 Task: Look for space in Toukh, Egypt from 9th June, 2023 to 17th June, 2023 for 2 adults in price range Rs.7000 to Rs.12000. Place can be private room with 1  bedroom having 2 beds and 1 bathroom. Property type can be house, flat, guest house. Booking option can be shelf check-in. Required host language is English.
Action: Mouse moved to (506, 103)
Screenshot: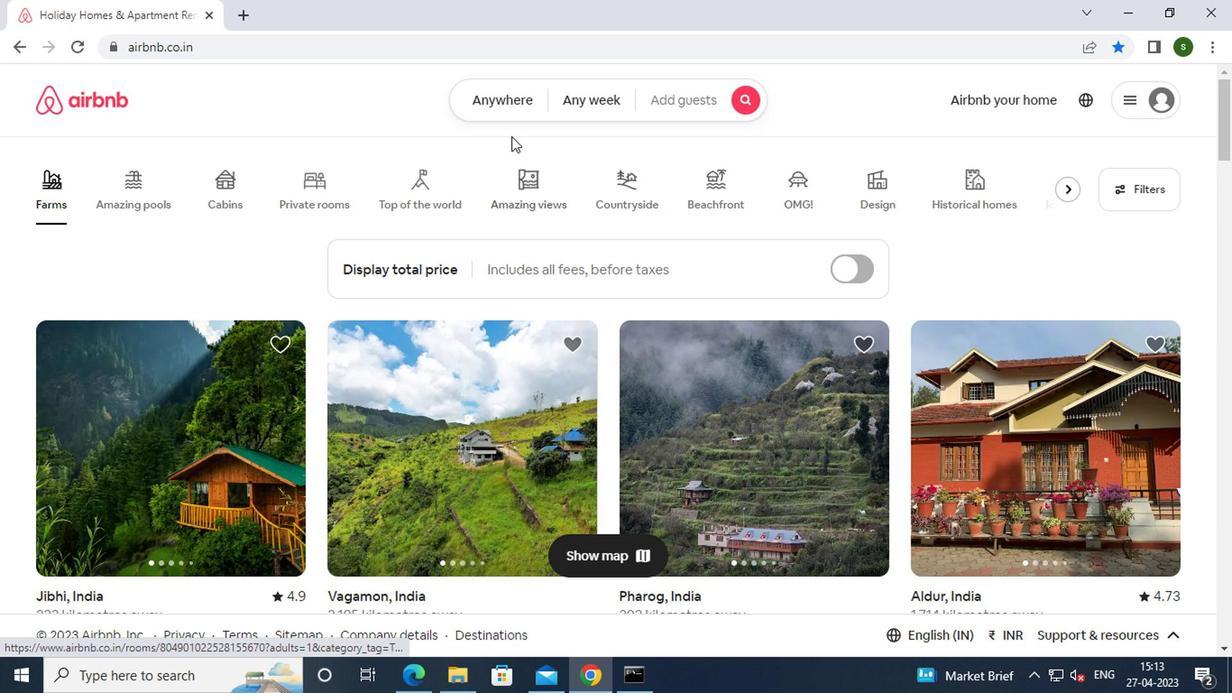 
Action: Mouse pressed left at (506, 103)
Screenshot: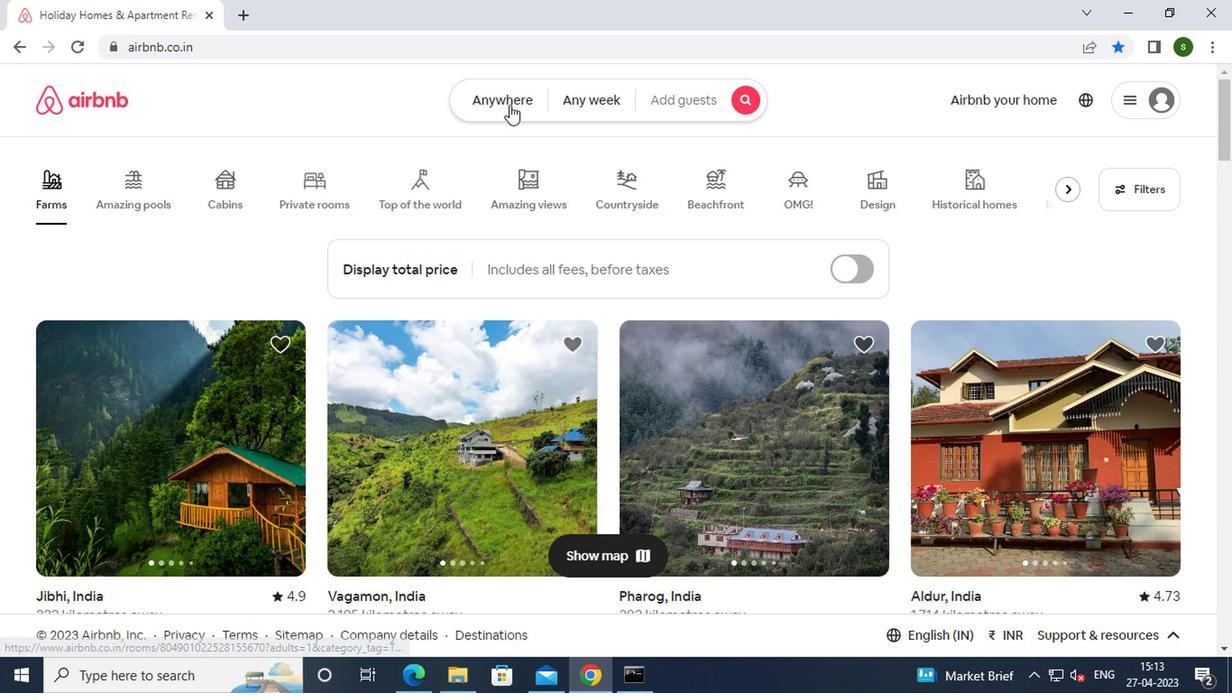 
Action: Mouse moved to (413, 175)
Screenshot: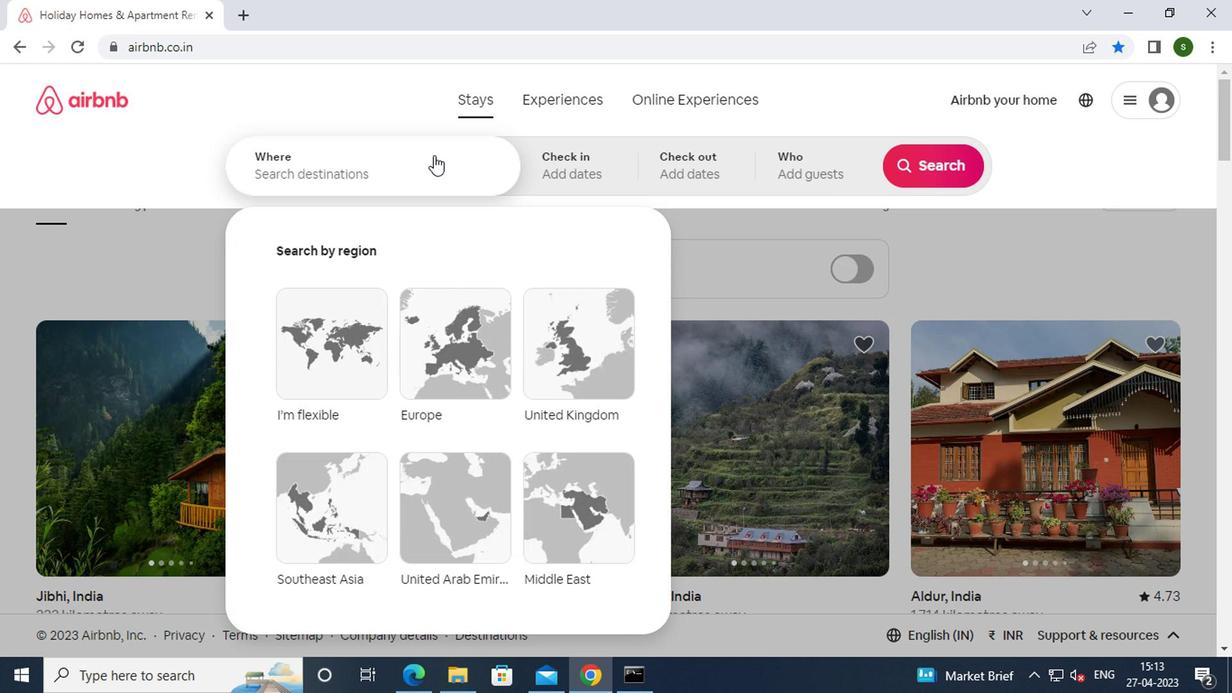 
Action: Mouse pressed left at (413, 175)
Screenshot: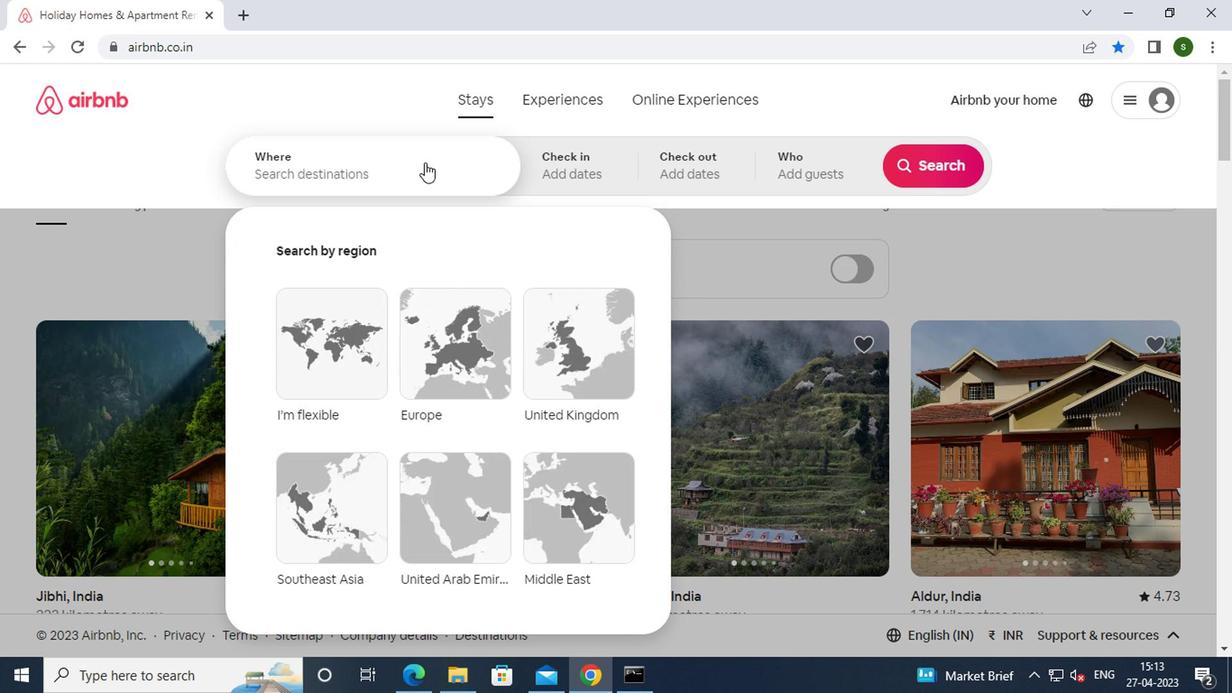 
Action: Key pressed t<Key.caps_lock>oukh,
Screenshot: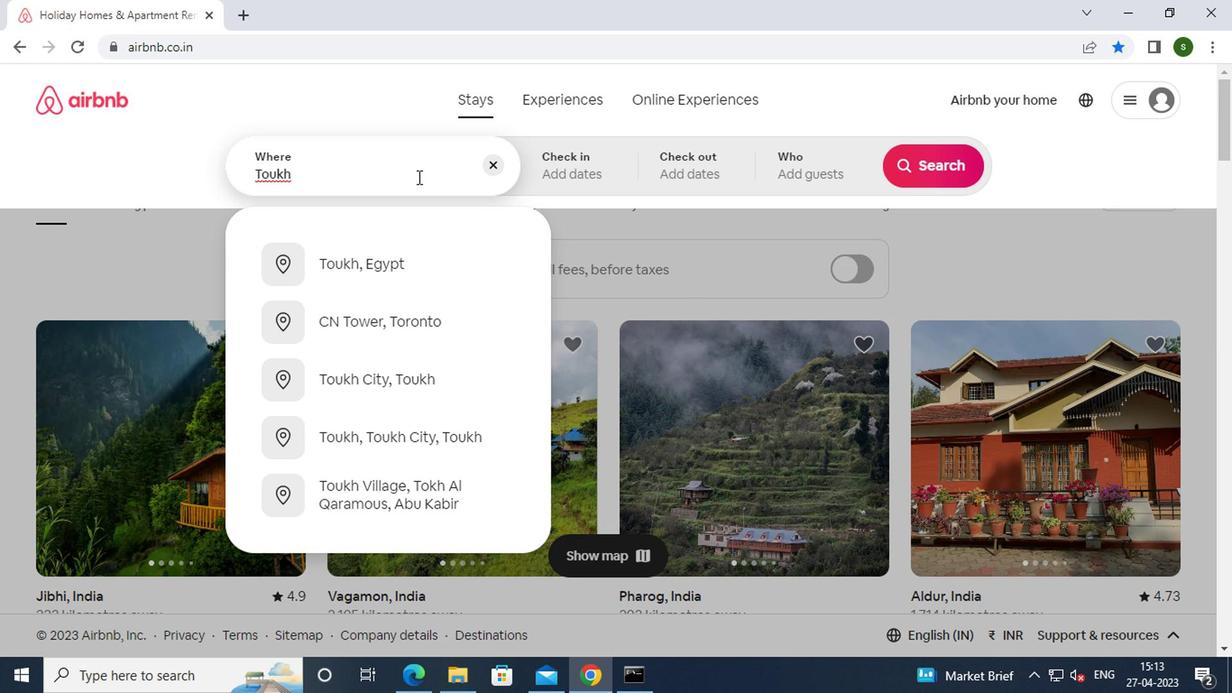 
Action: Mouse moved to (424, 256)
Screenshot: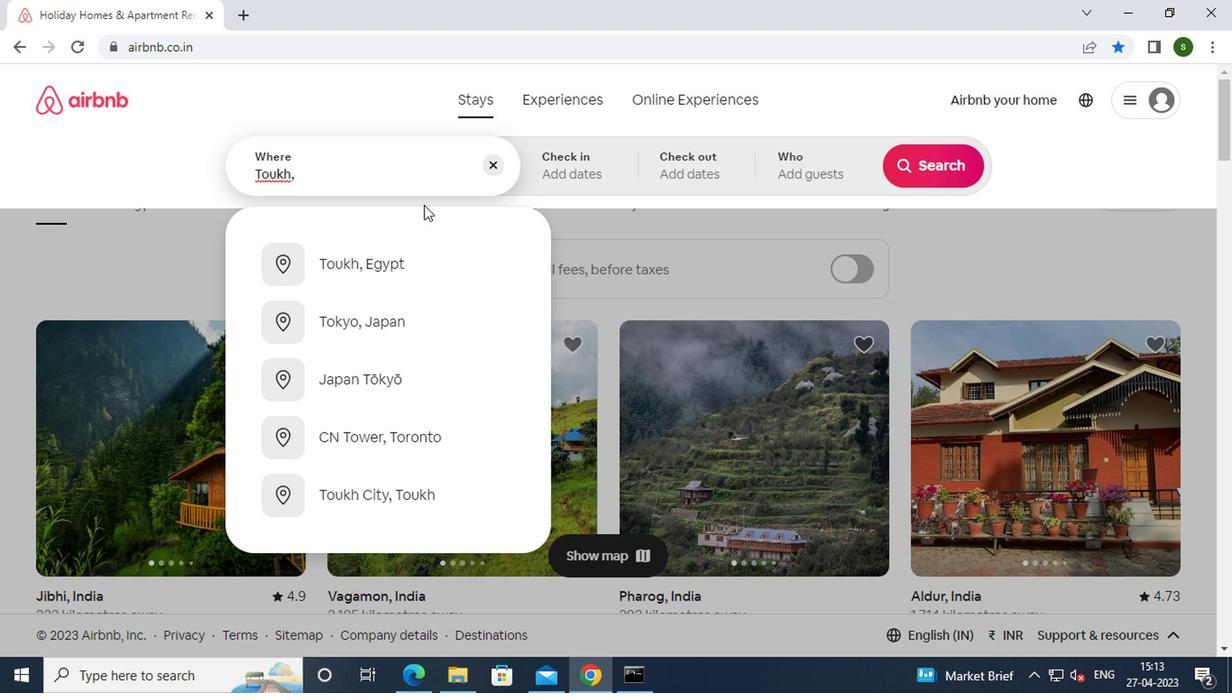 
Action: Mouse pressed left at (424, 256)
Screenshot: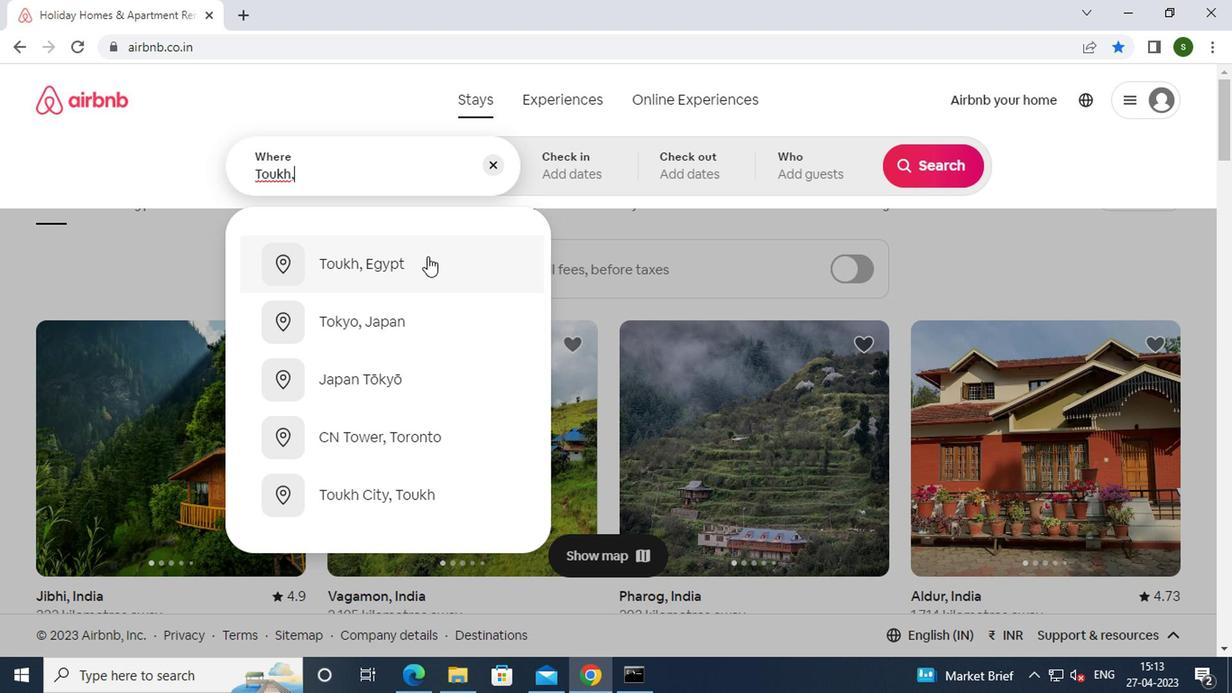 
Action: Mouse moved to (914, 300)
Screenshot: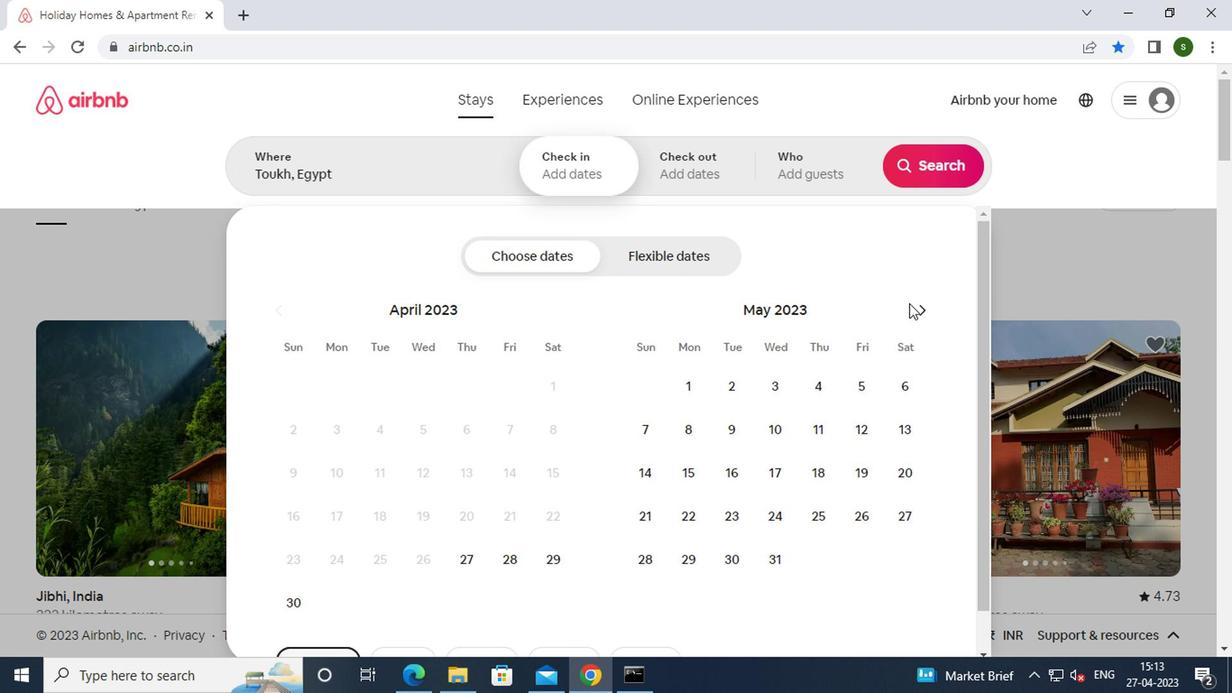 
Action: Mouse pressed left at (914, 300)
Screenshot: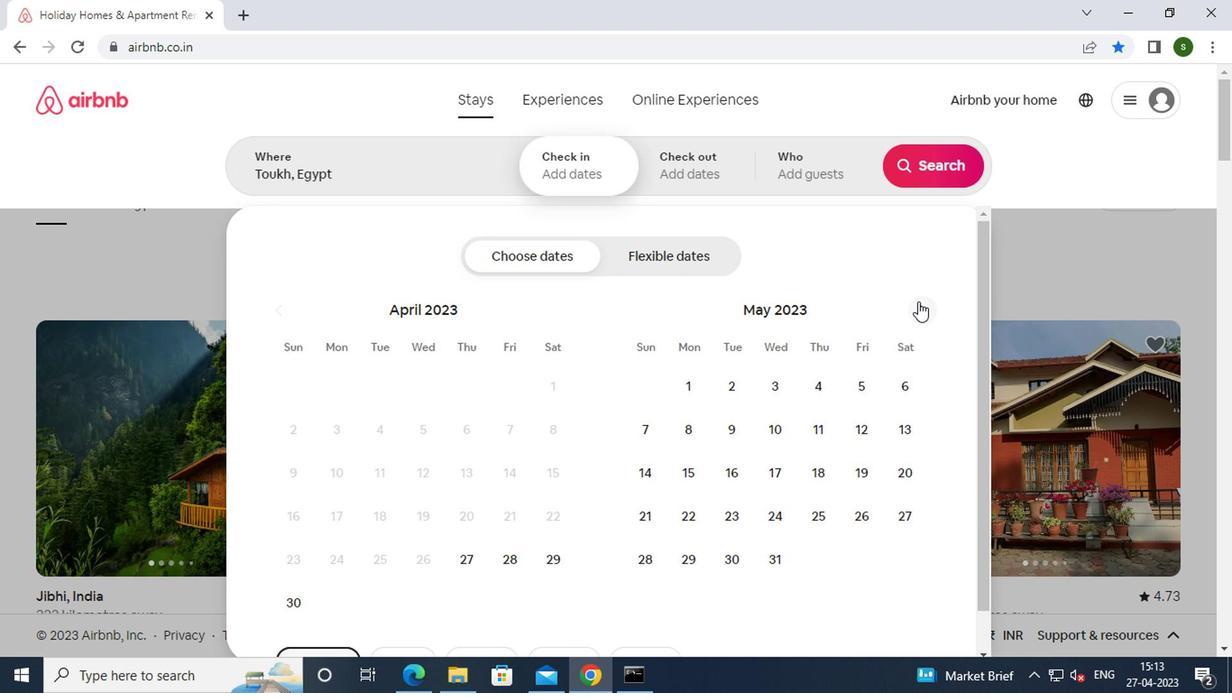 
Action: Mouse moved to (843, 428)
Screenshot: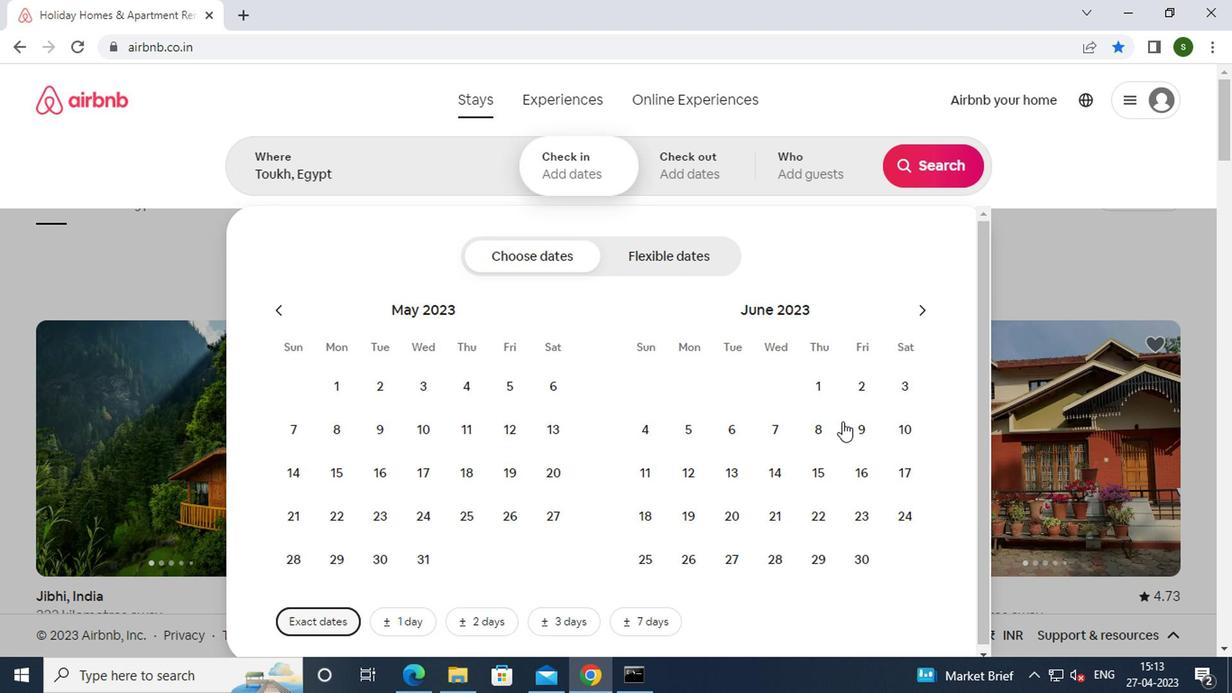 
Action: Mouse pressed left at (843, 428)
Screenshot: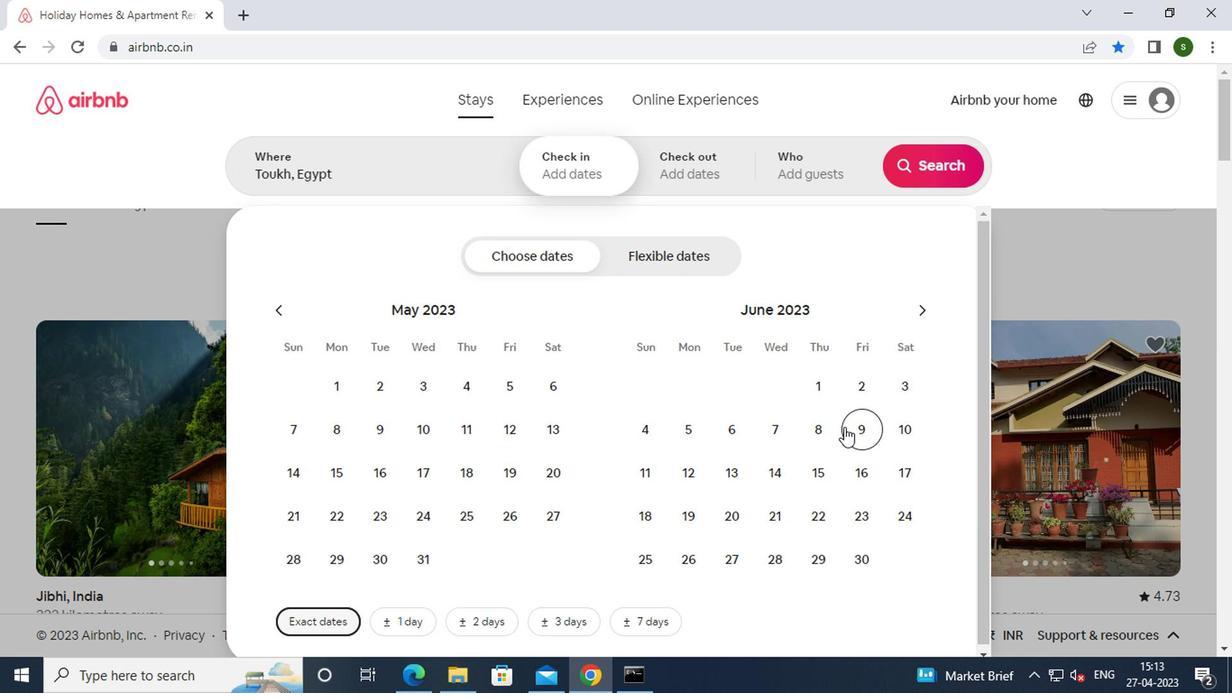 
Action: Mouse moved to (902, 461)
Screenshot: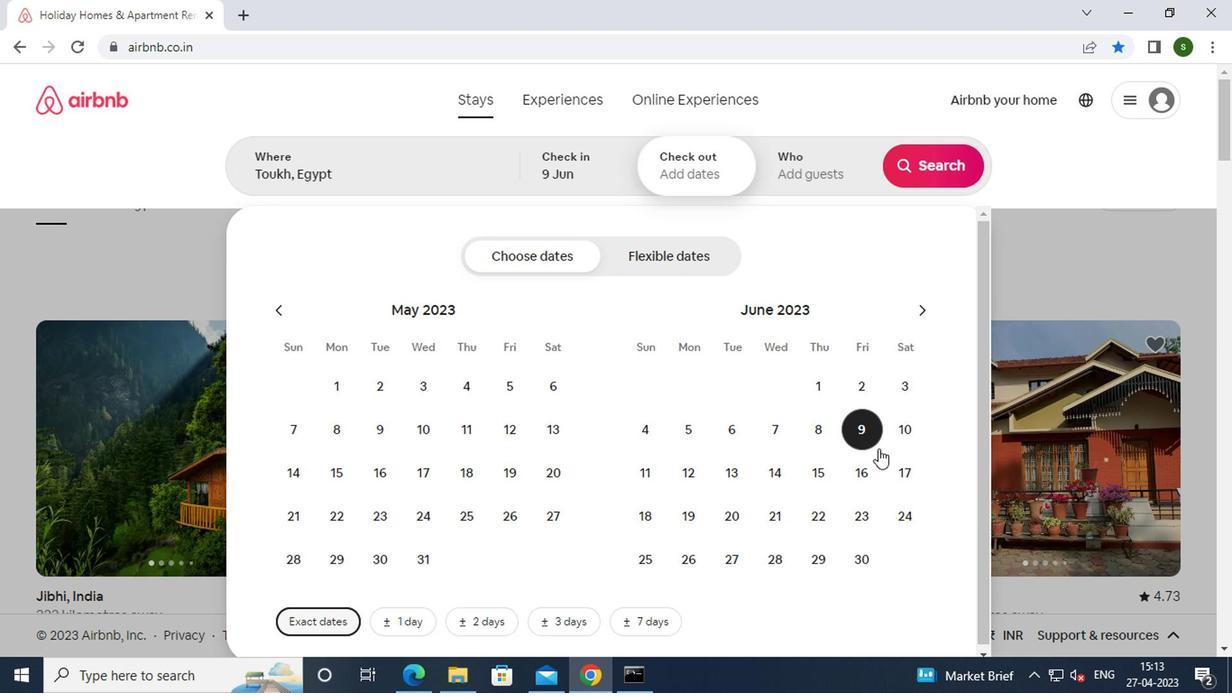 
Action: Mouse pressed left at (902, 461)
Screenshot: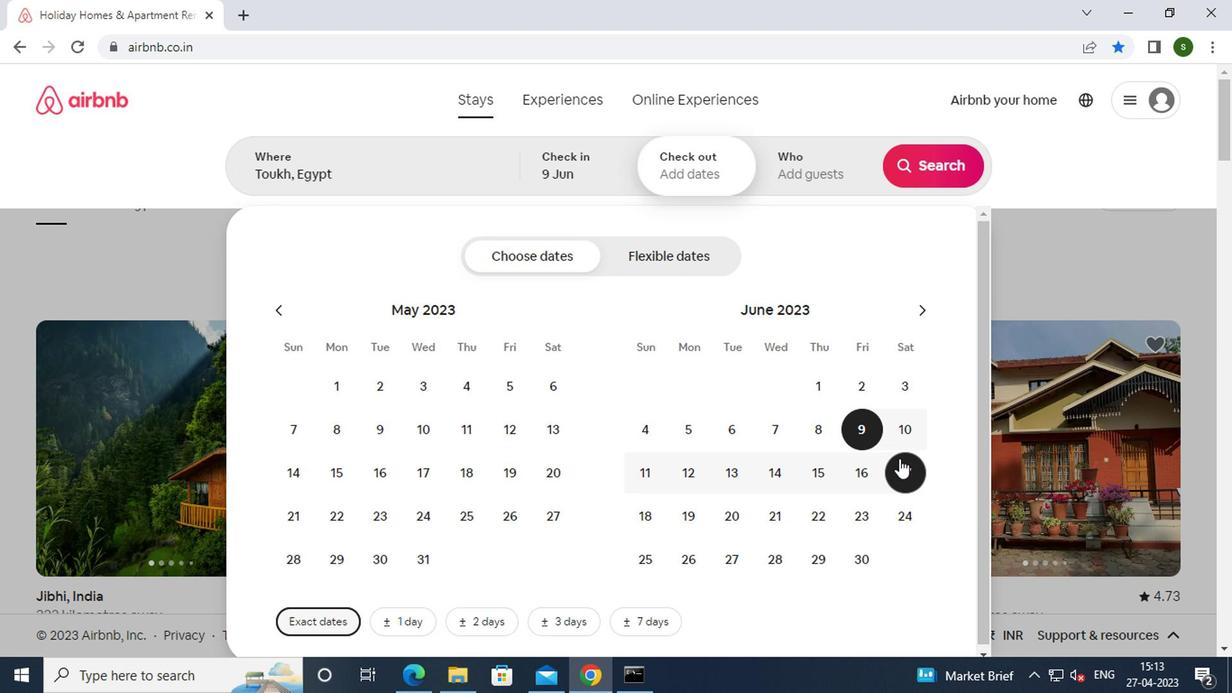 
Action: Mouse moved to (810, 170)
Screenshot: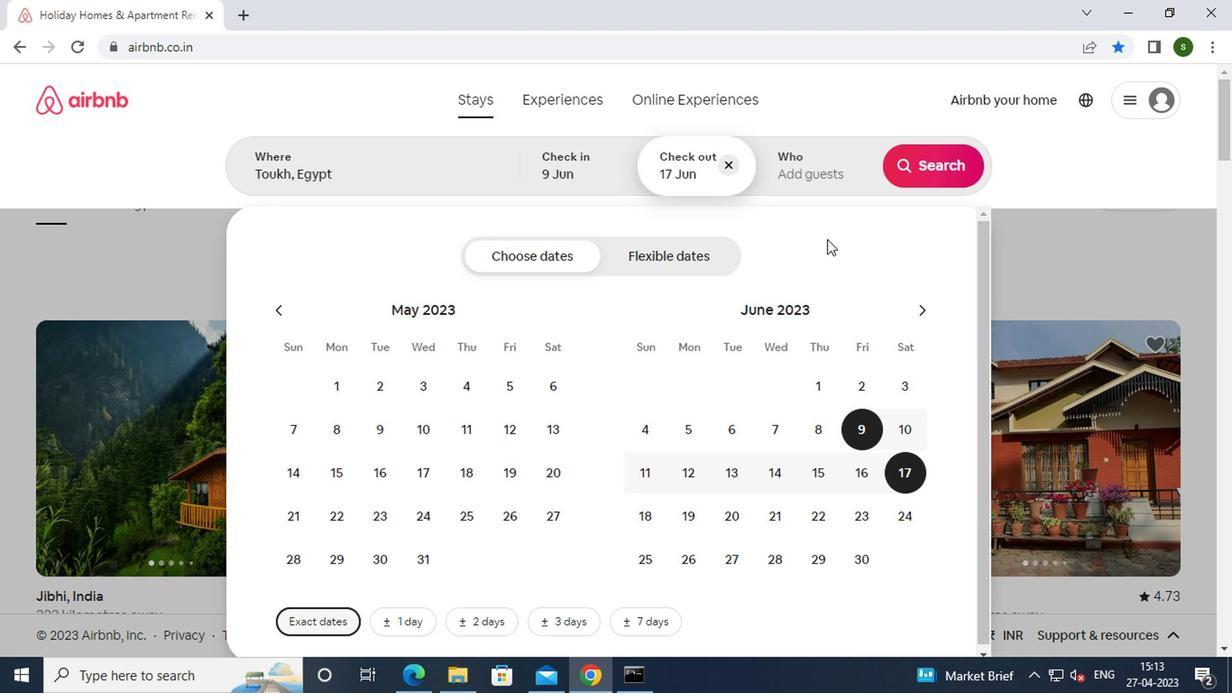 
Action: Mouse pressed left at (810, 170)
Screenshot: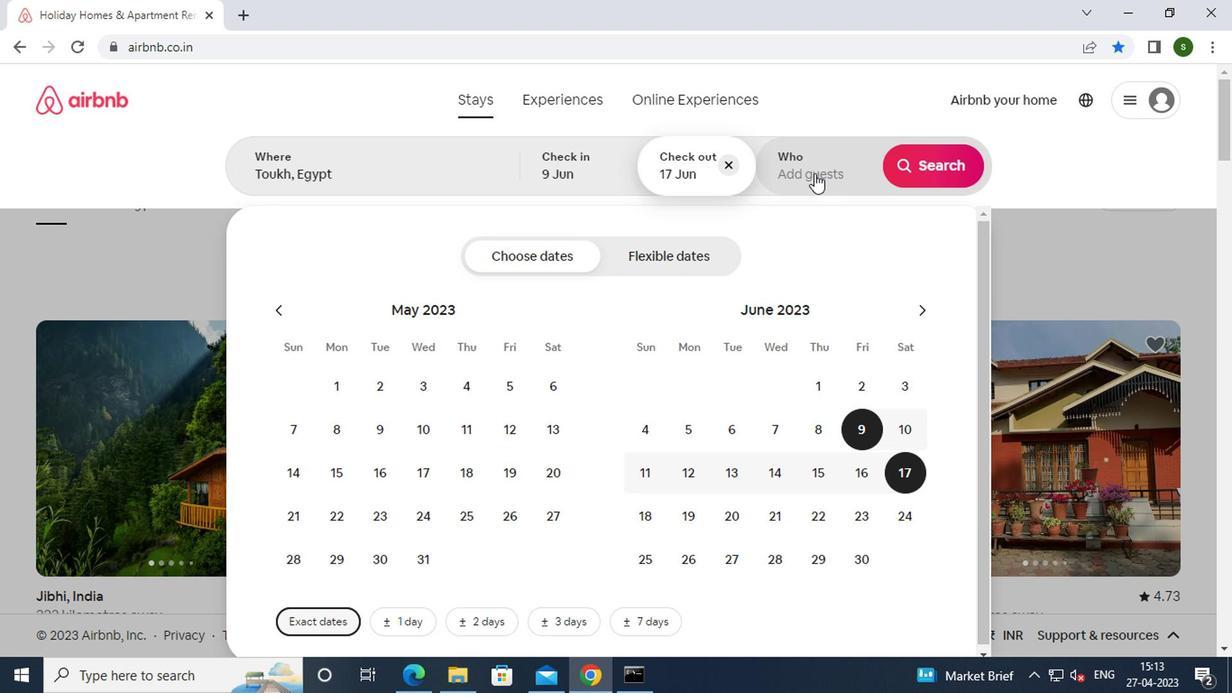 
Action: Mouse moved to (947, 262)
Screenshot: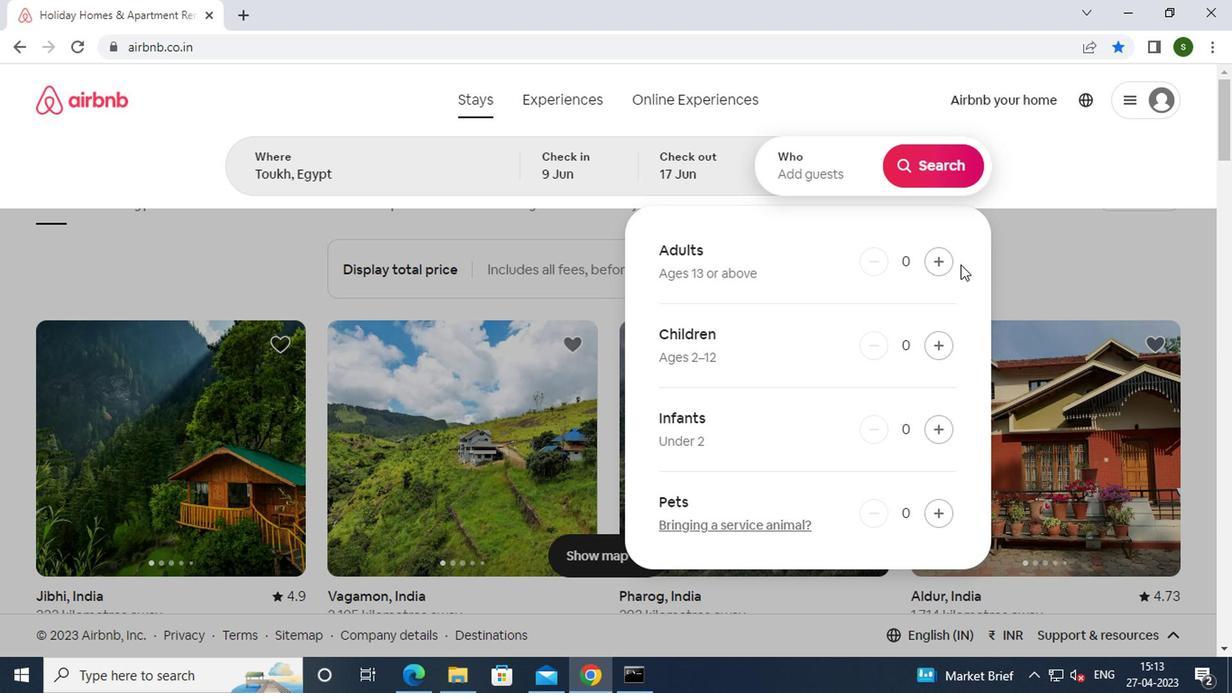
Action: Mouse pressed left at (947, 262)
Screenshot: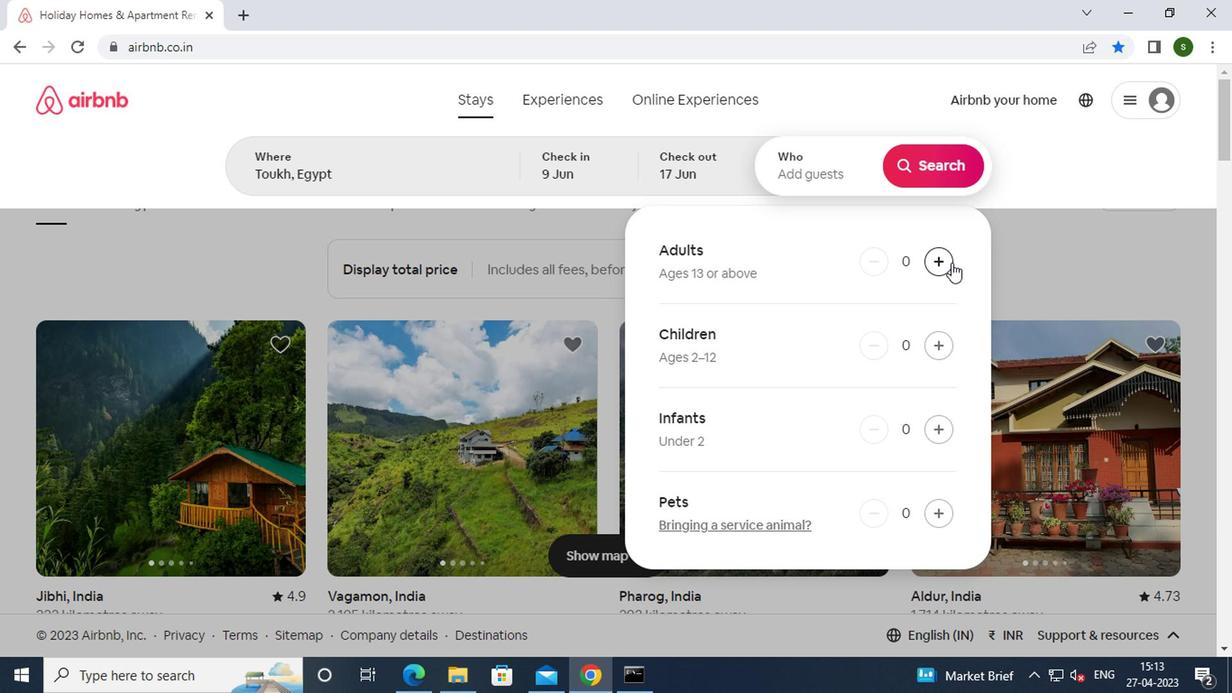 
Action: Mouse pressed left at (947, 262)
Screenshot: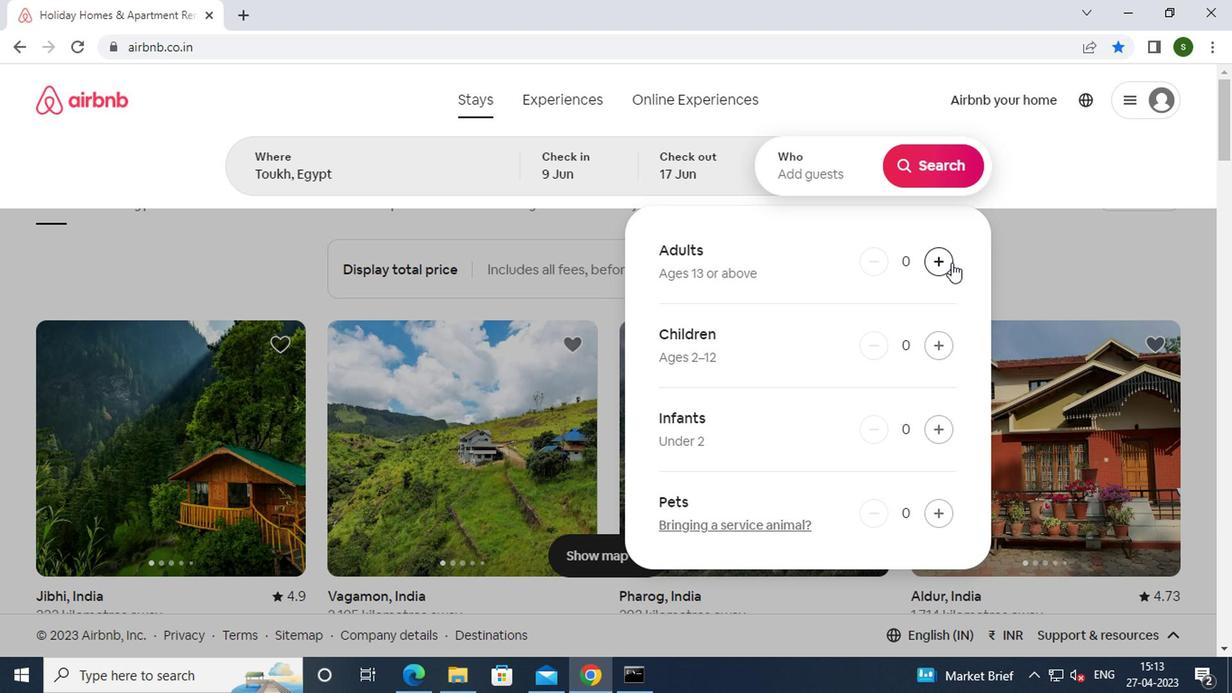 
Action: Mouse moved to (932, 149)
Screenshot: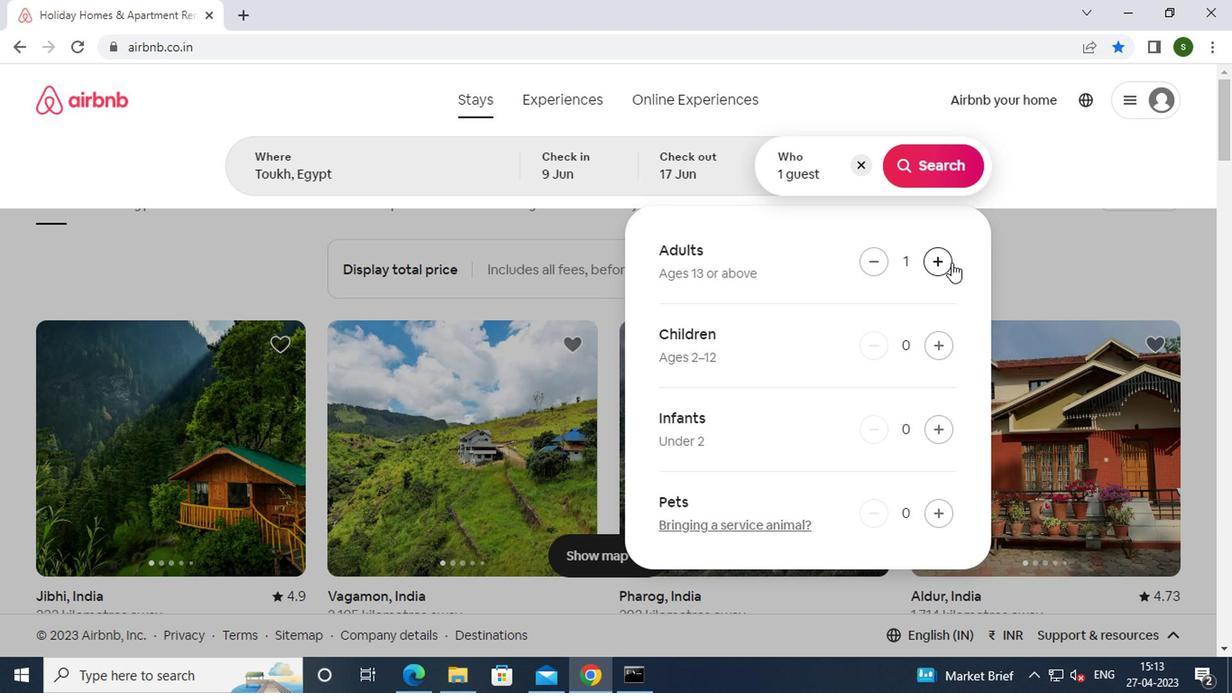 
Action: Mouse pressed left at (932, 149)
Screenshot: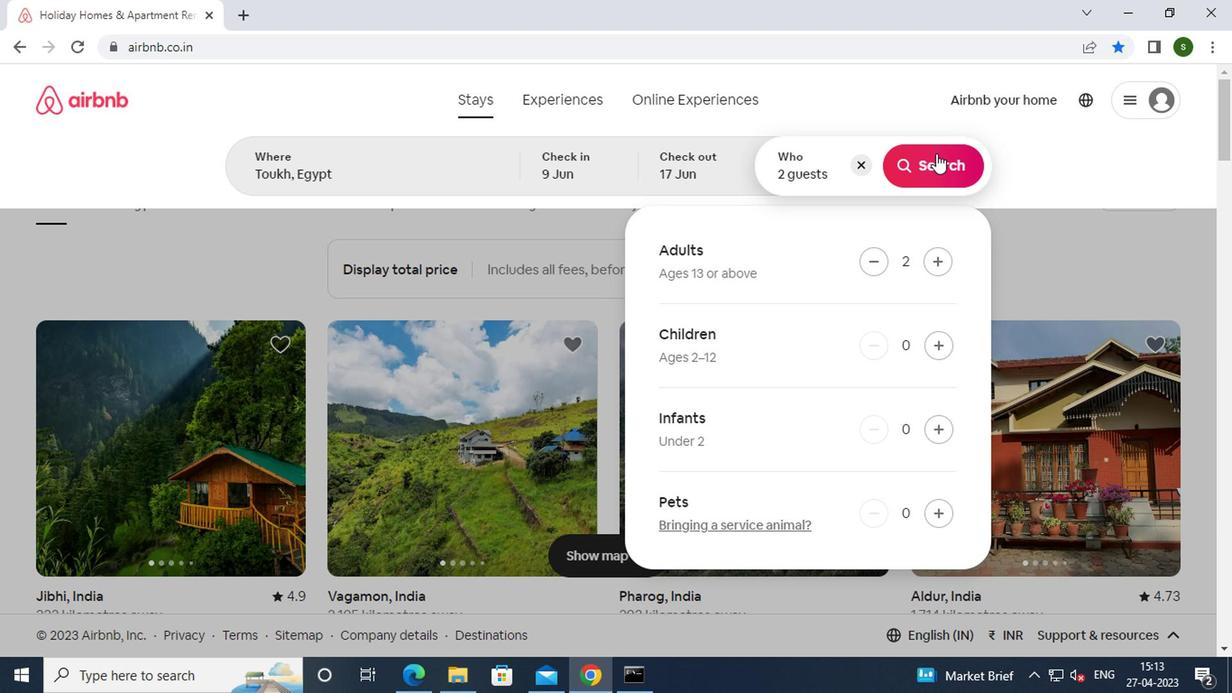 
Action: Mouse moved to (1143, 179)
Screenshot: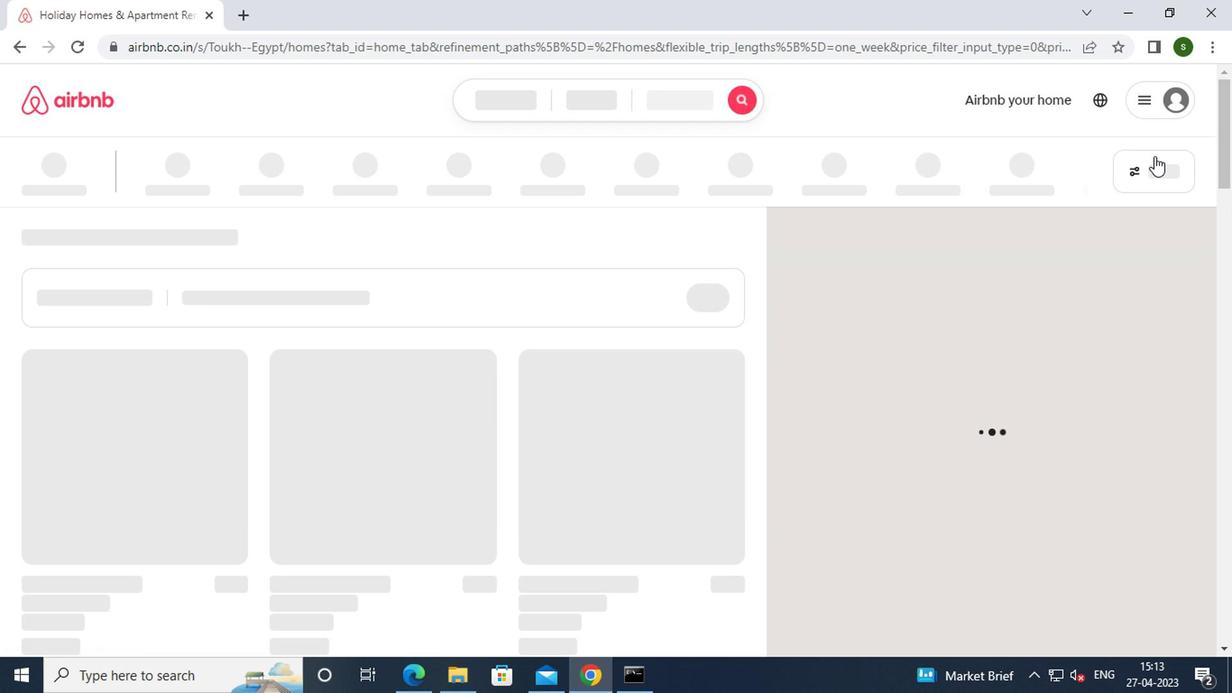 
Action: Mouse pressed left at (1143, 179)
Screenshot: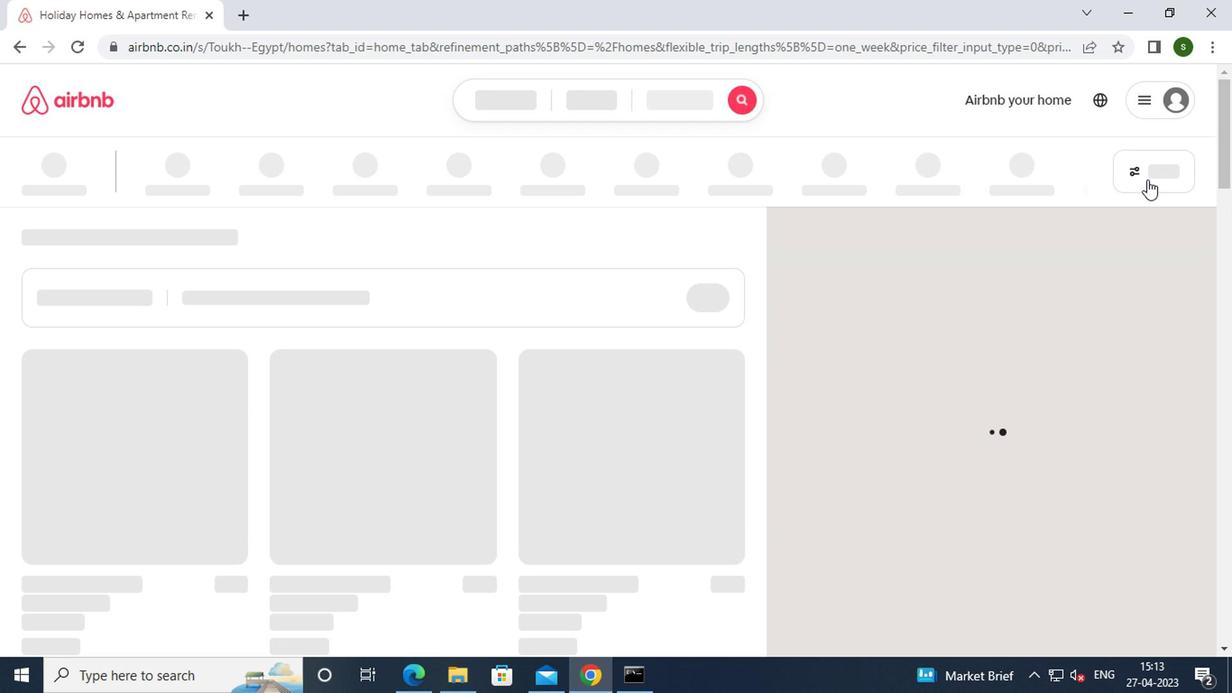 
Action: Mouse moved to (1134, 180)
Screenshot: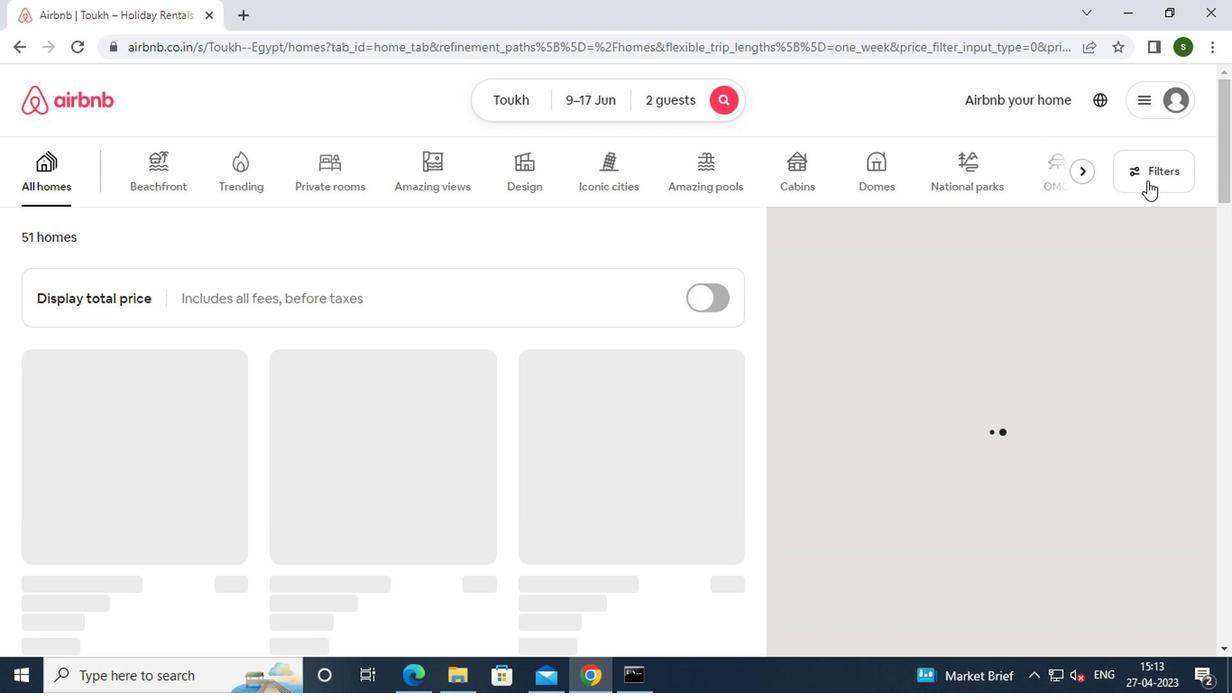 
Action: Mouse pressed left at (1134, 180)
Screenshot: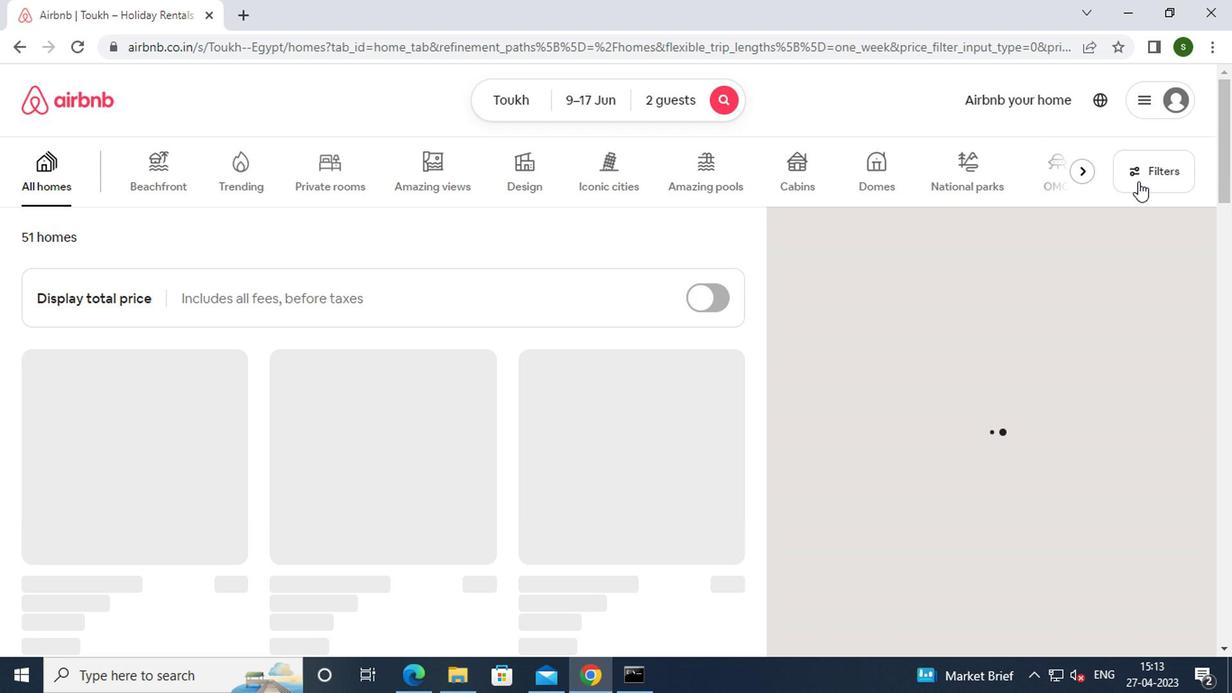 
Action: Mouse moved to (511, 401)
Screenshot: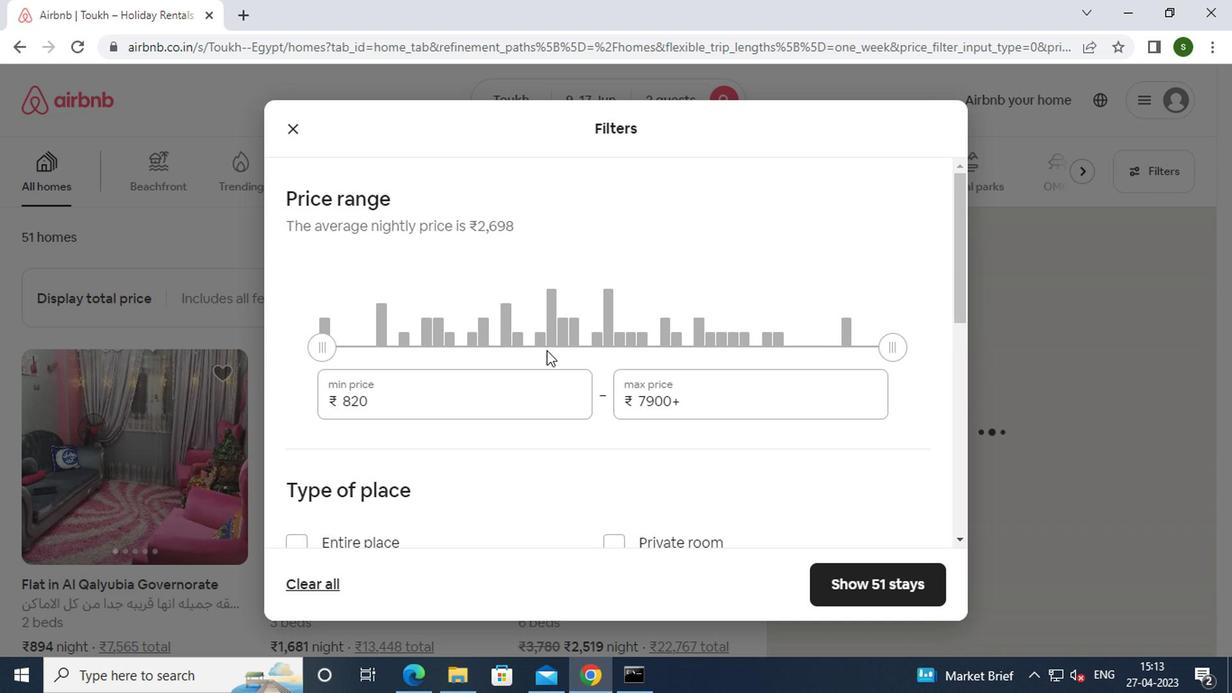 
Action: Mouse pressed left at (511, 401)
Screenshot: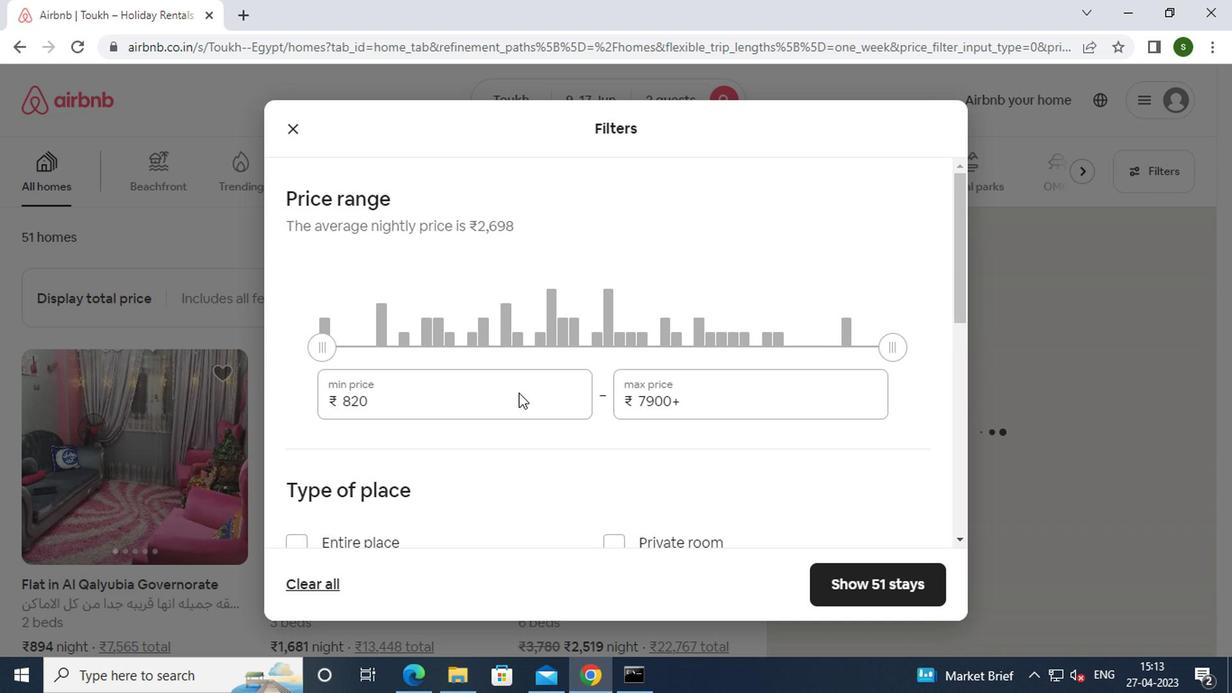 
Action: Key pressed <Key.backspace><Key.backspace><Key.backspace><Key.backspace><Key.backspace><Key.backspace>7000
Screenshot: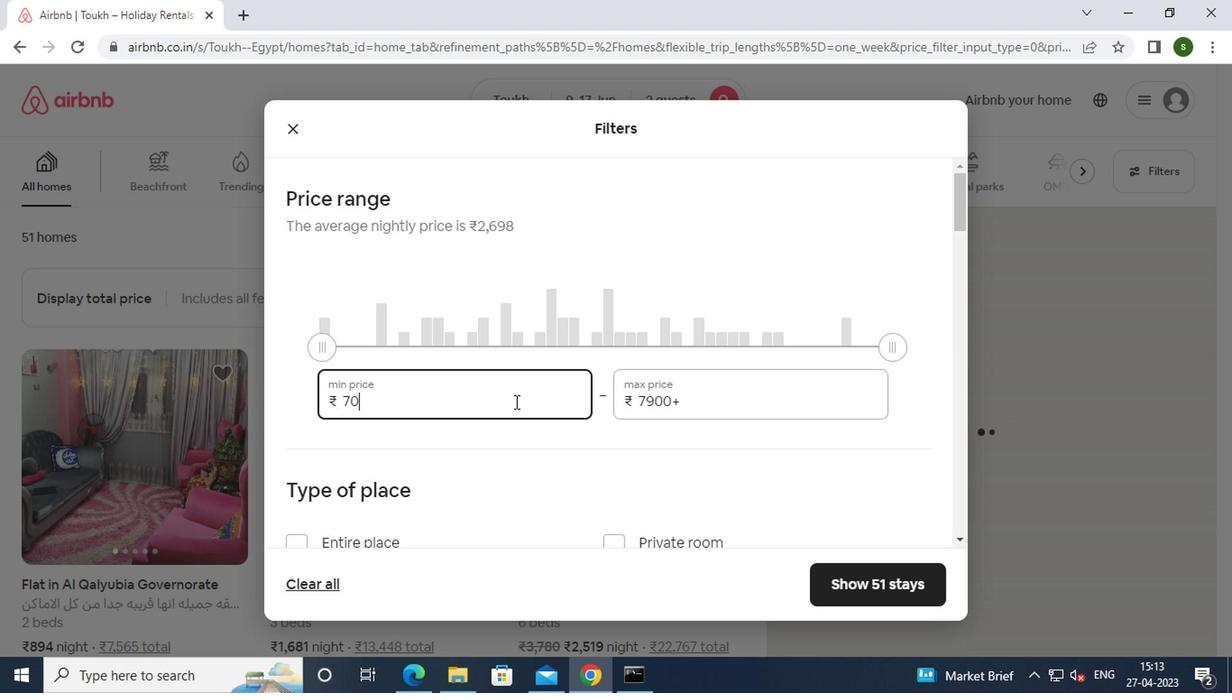 
Action: Mouse moved to (692, 404)
Screenshot: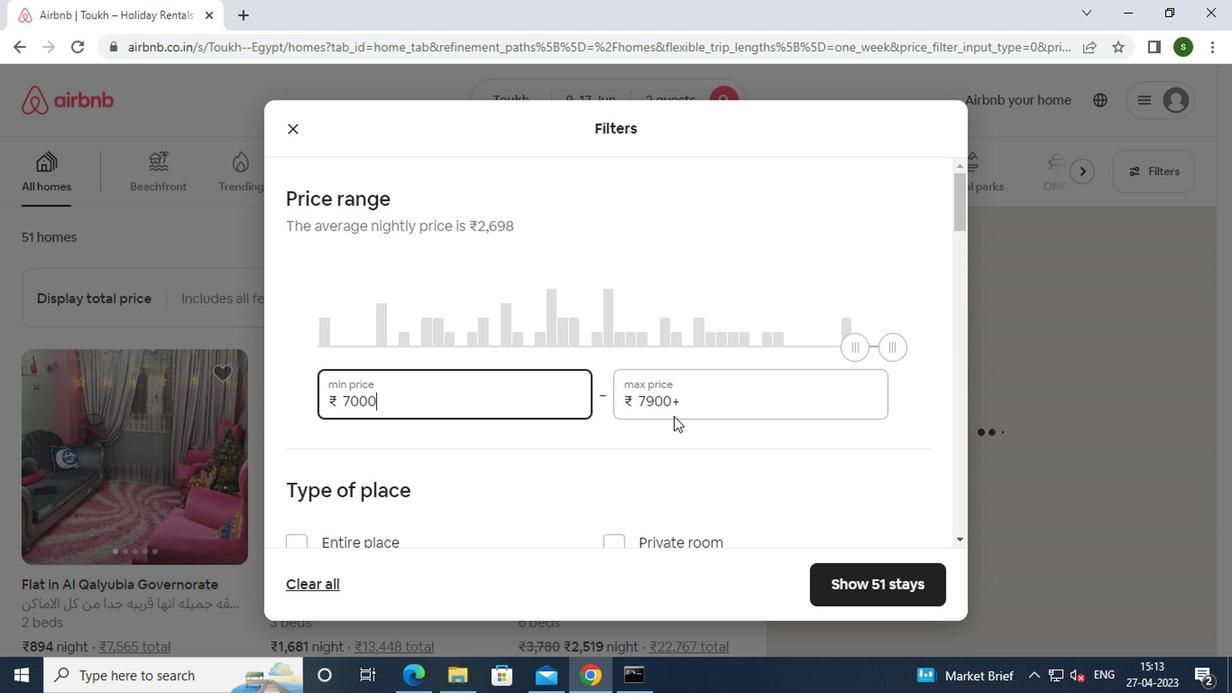 
Action: Mouse pressed left at (692, 404)
Screenshot: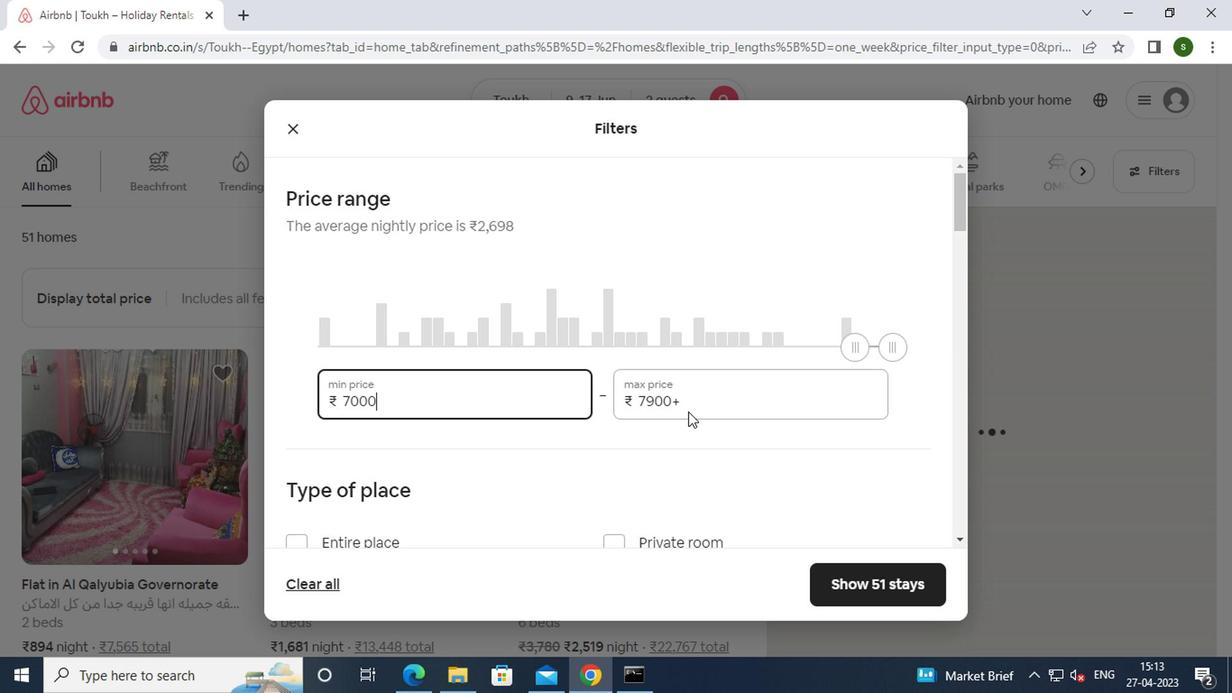 
Action: Key pressed <Key.backspace><Key.backspace><Key.backspace><Key.backspace><Key.backspace><Key.backspace><Key.backspace><Key.backspace><Key.backspace>12000
Screenshot: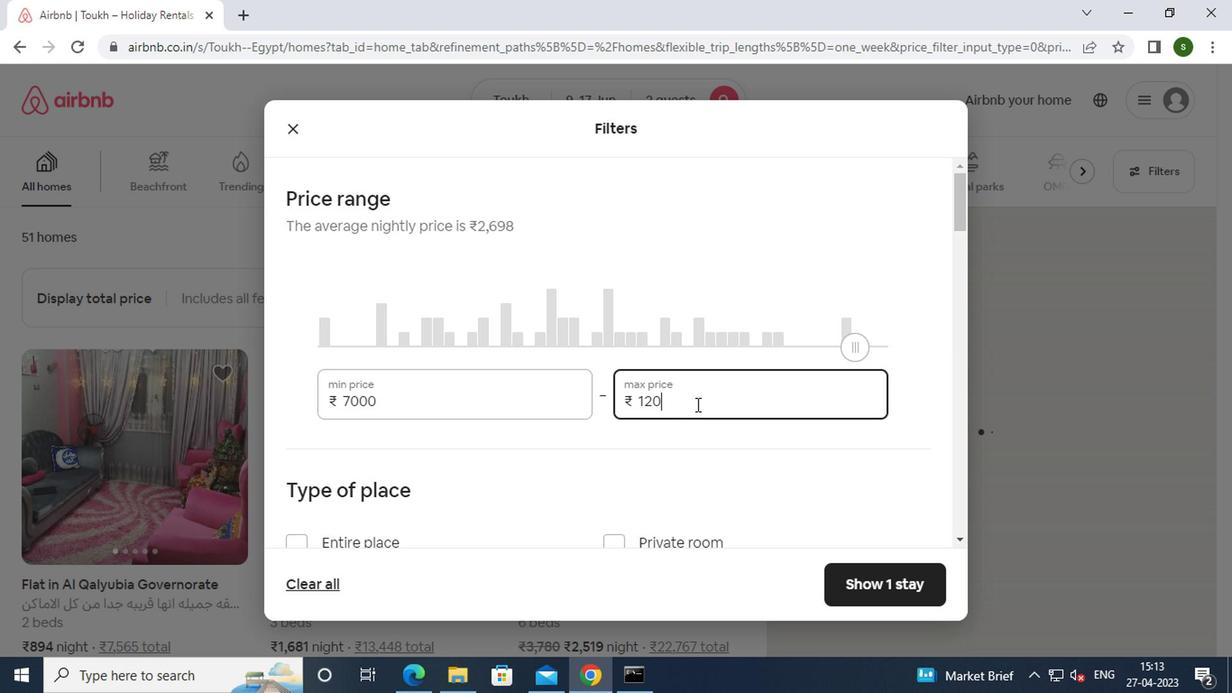 
Action: Mouse moved to (580, 361)
Screenshot: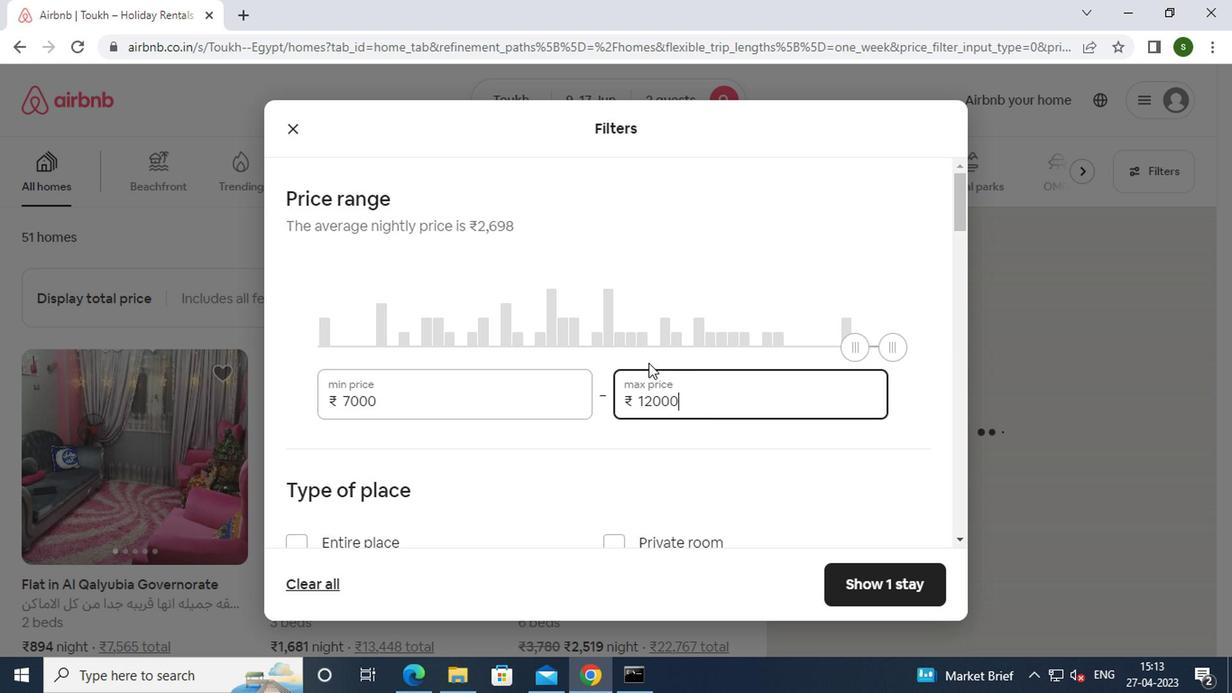 
Action: Mouse scrolled (580, 361) with delta (0, 0)
Screenshot: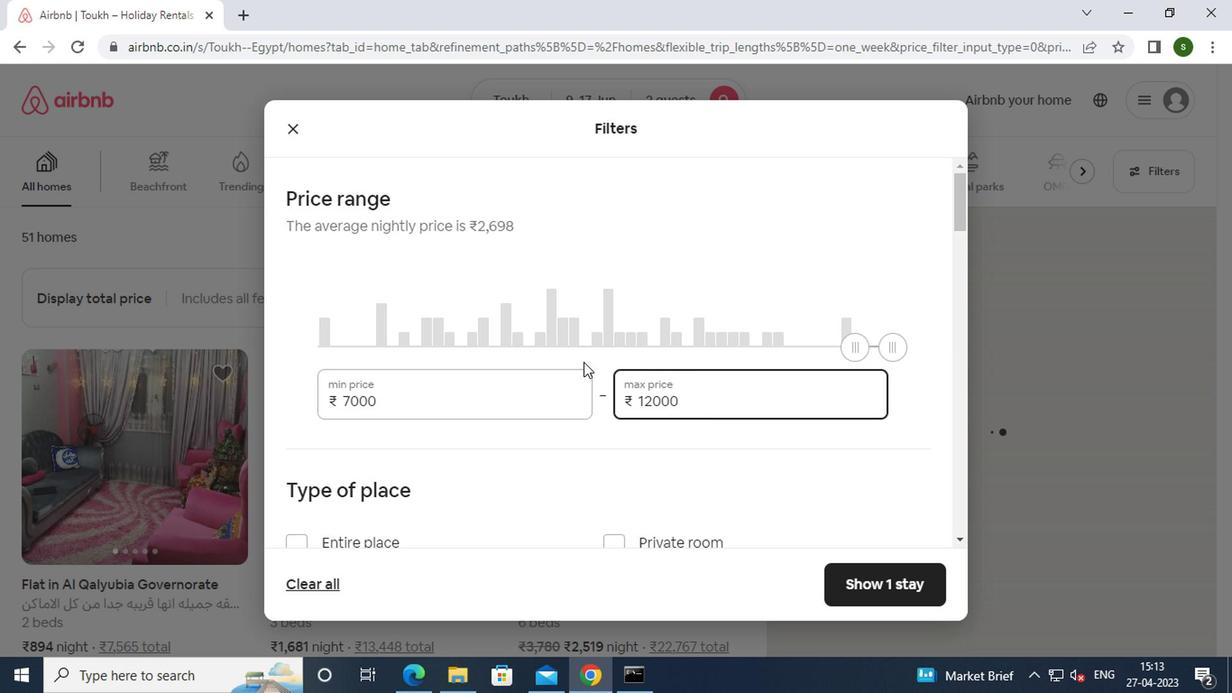 
Action: Mouse scrolled (580, 361) with delta (0, 0)
Screenshot: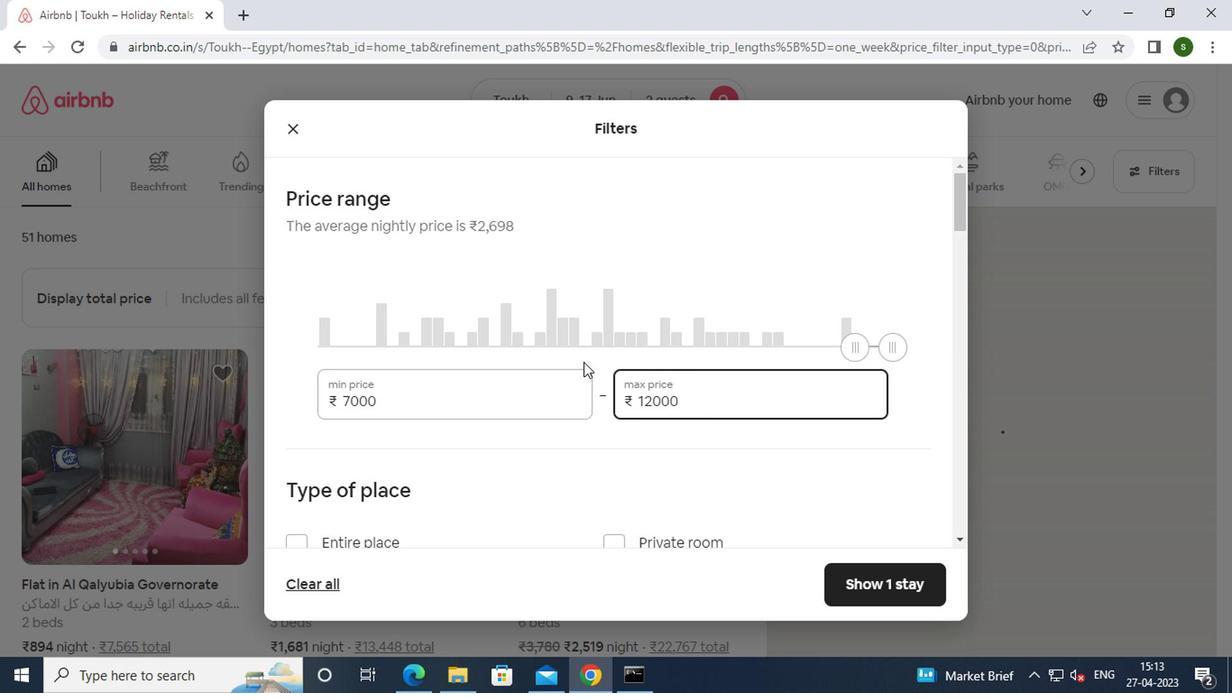 
Action: Mouse moved to (610, 358)
Screenshot: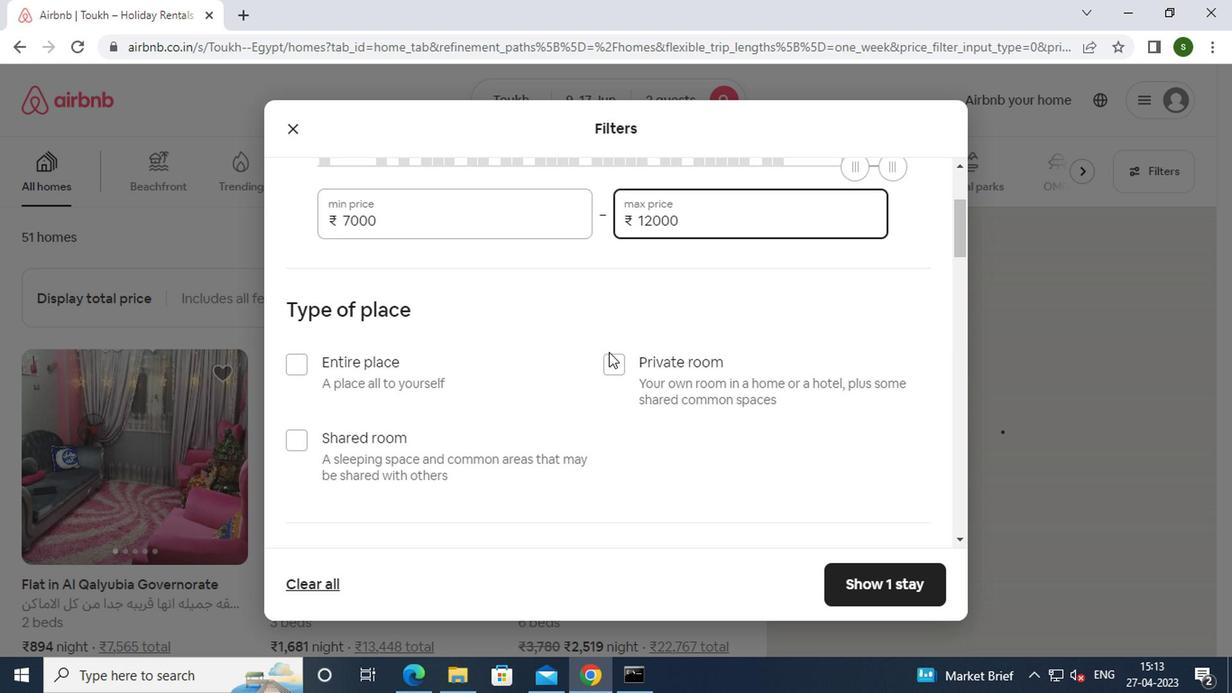 
Action: Mouse pressed left at (610, 358)
Screenshot: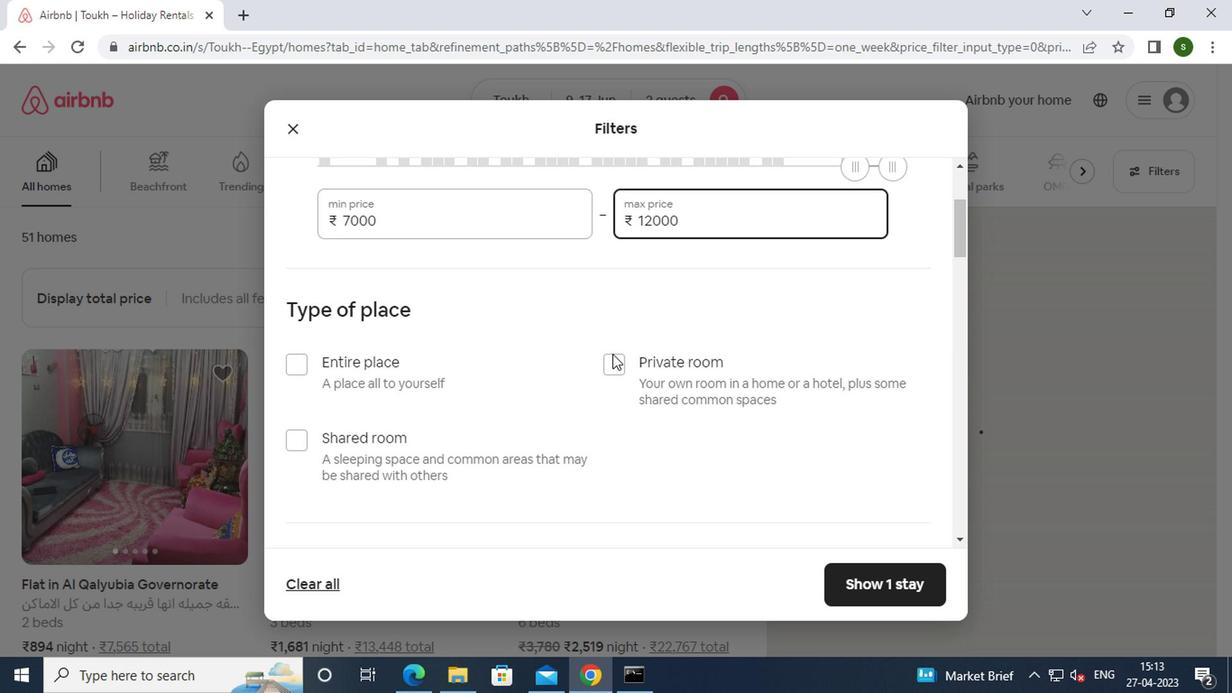 
Action: Mouse moved to (580, 339)
Screenshot: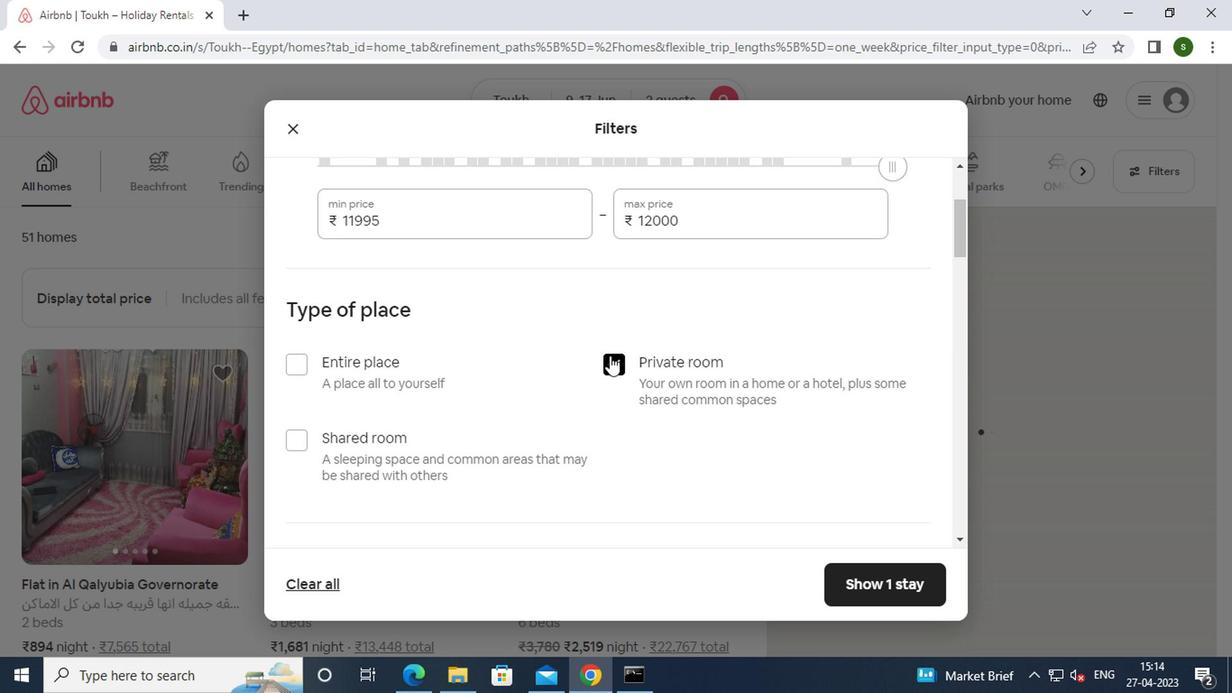
Action: Mouse scrolled (580, 338) with delta (0, -1)
Screenshot: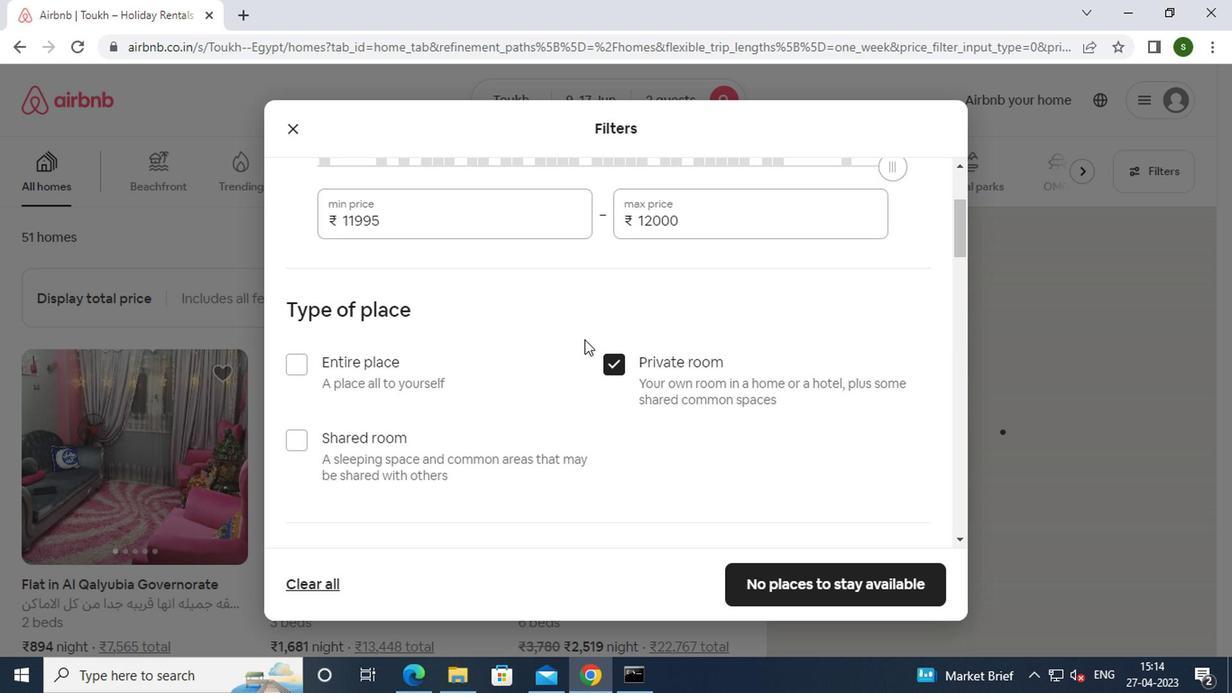 
Action: Mouse scrolled (580, 338) with delta (0, -1)
Screenshot: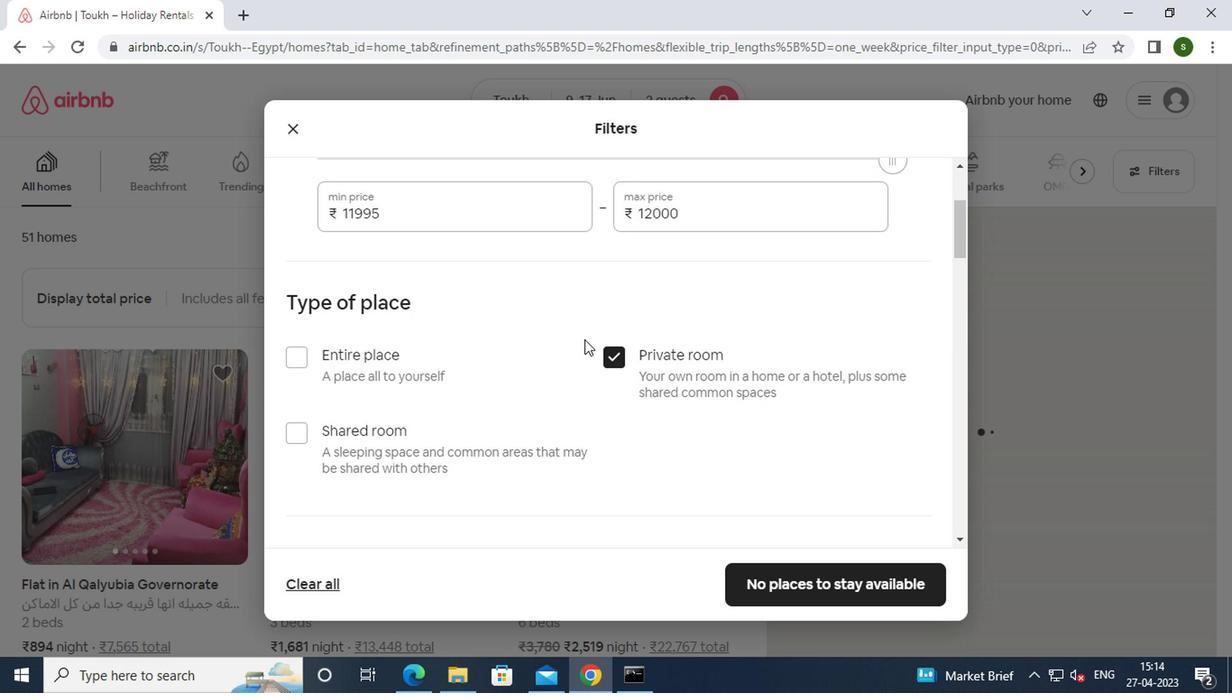 
Action: Mouse scrolled (580, 338) with delta (0, -1)
Screenshot: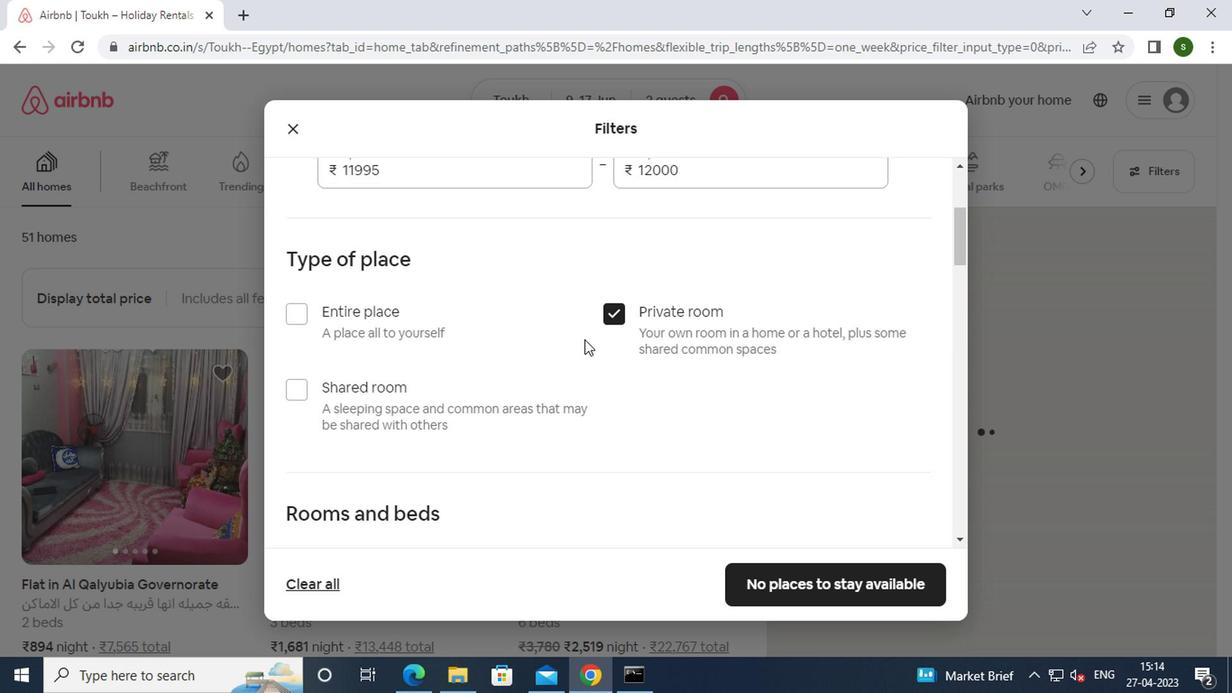 
Action: Mouse scrolled (580, 338) with delta (0, -1)
Screenshot: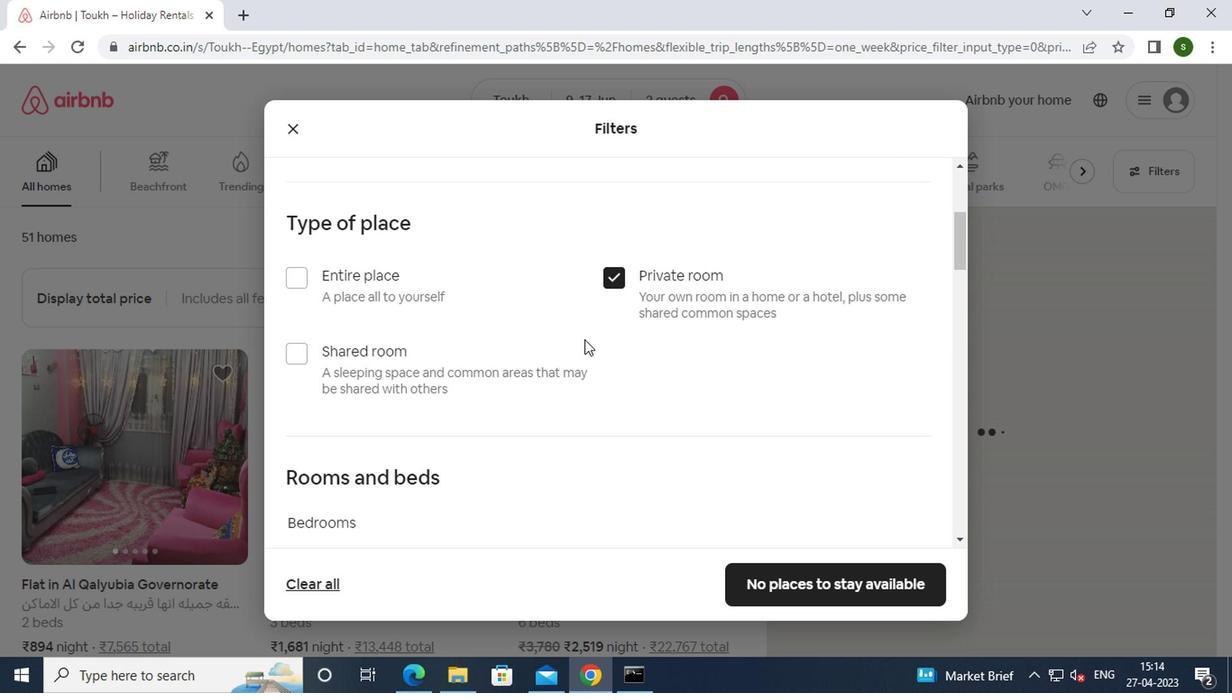 
Action: Mouse moved to (393, 298)
Screenshot: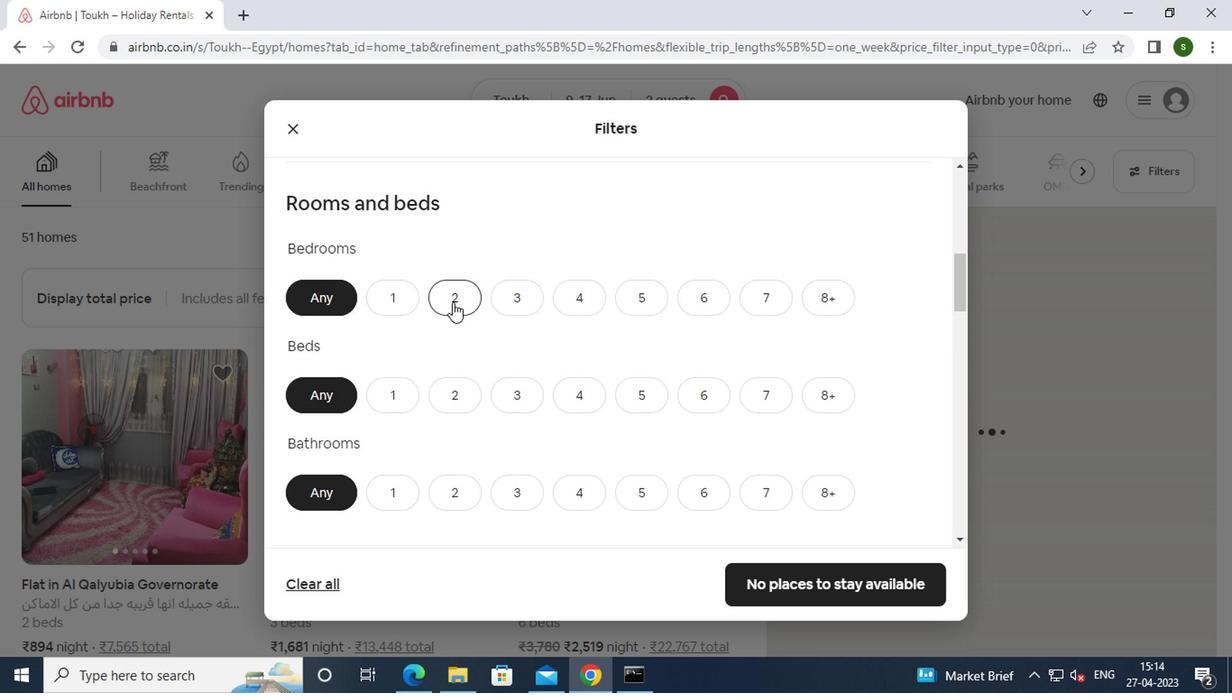 
Action: Mouse pressed left at (393, 298)
Screenshot: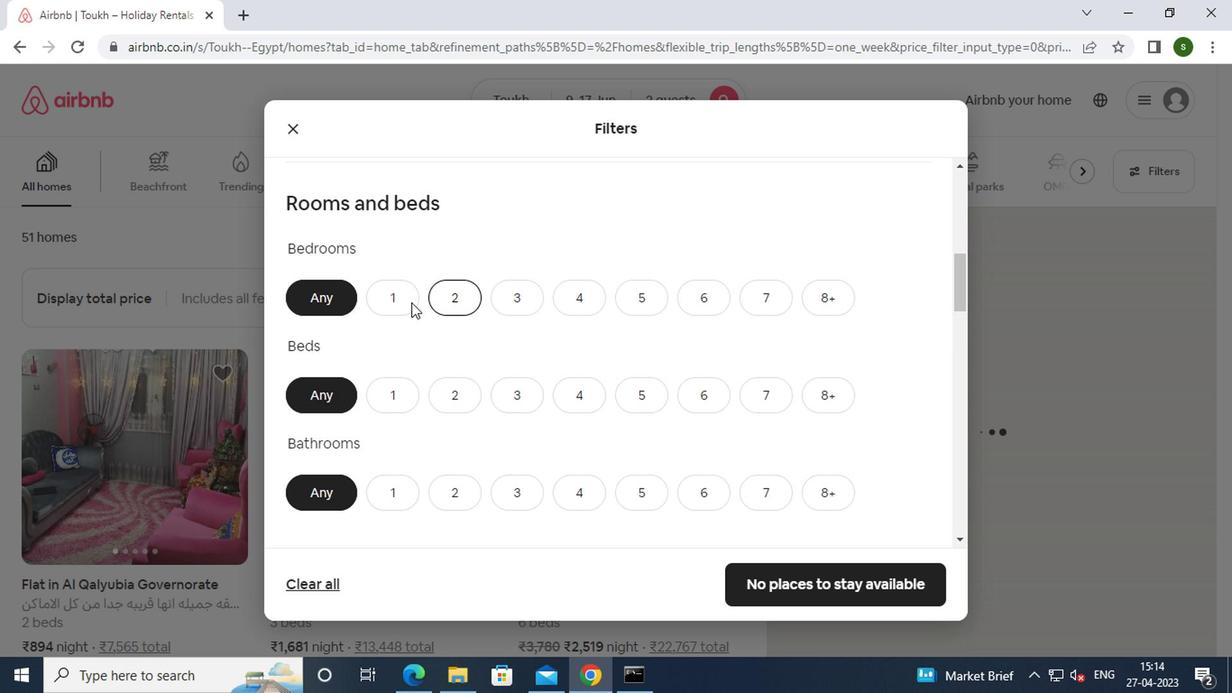 
Action: Mouse moved to (386, 388)
Screenshot: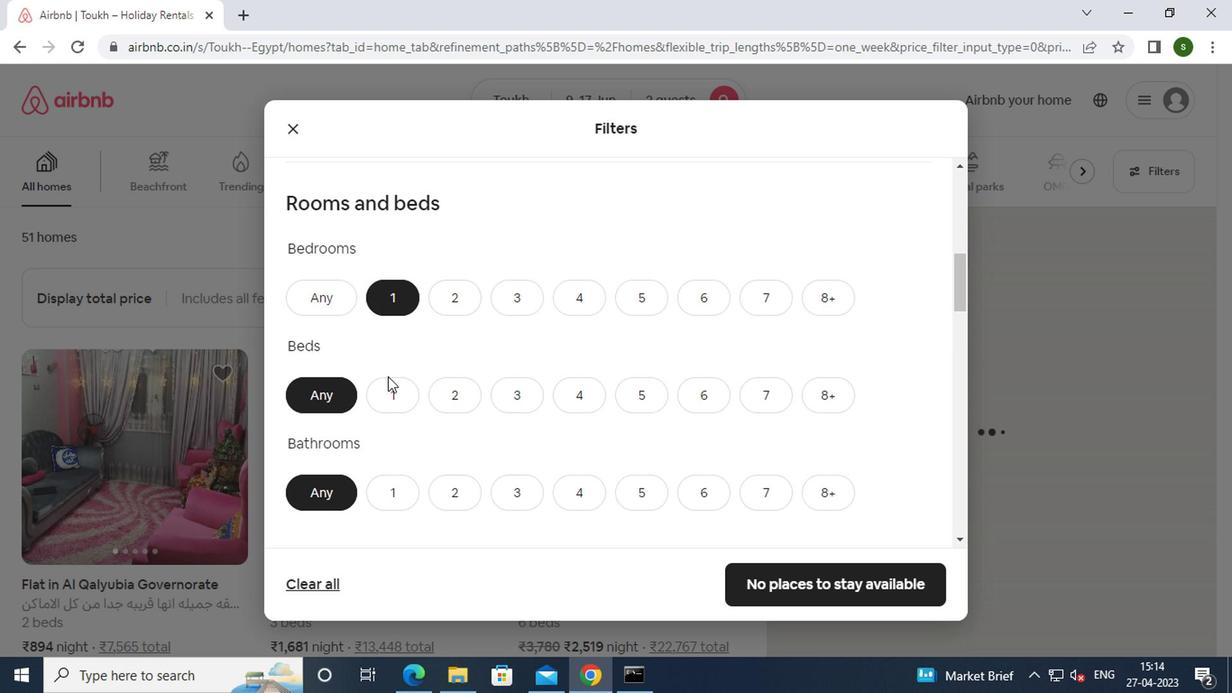 
Action: Mouse pressed left at (386, 388)
Screenshot: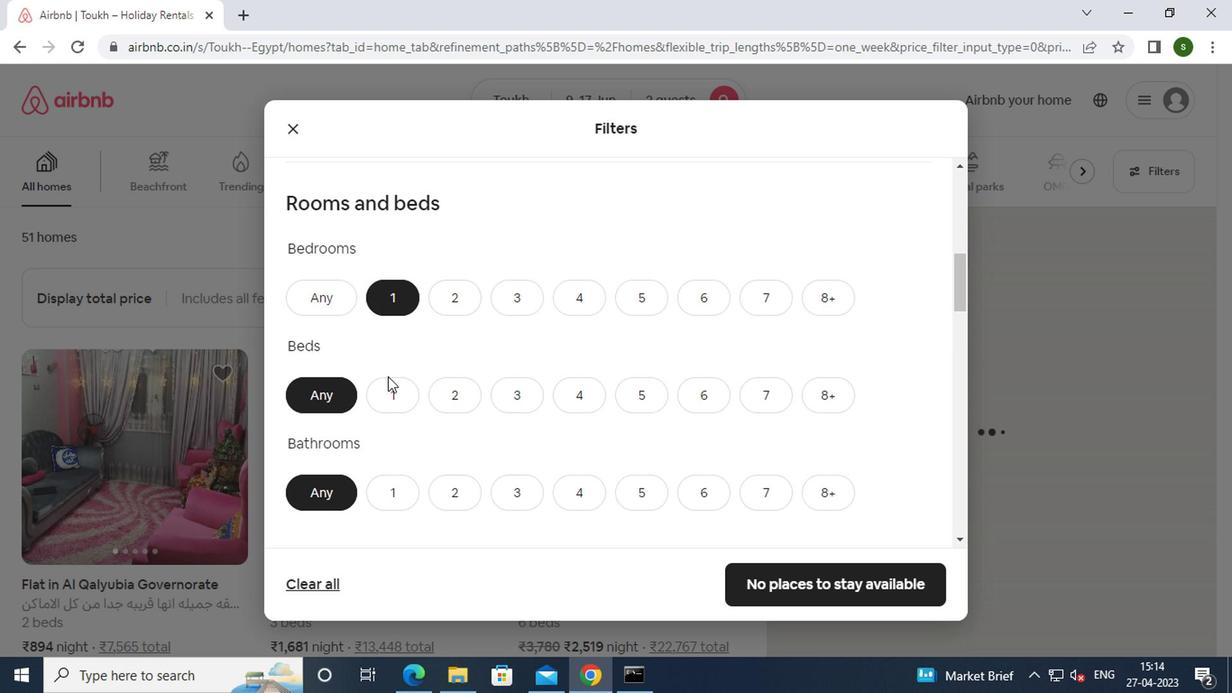 
Action: Mouse moved to (397, 498)
Screenshot: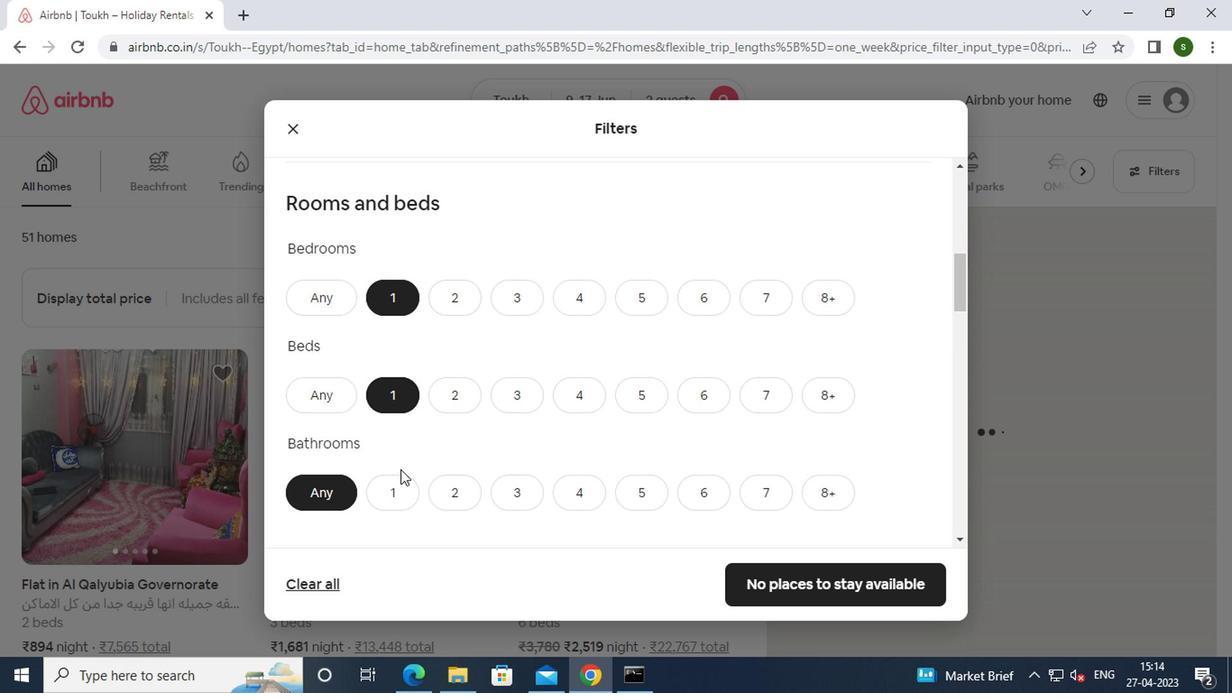 
Action: Mouse pressed left at (397, 498)
Screenshot: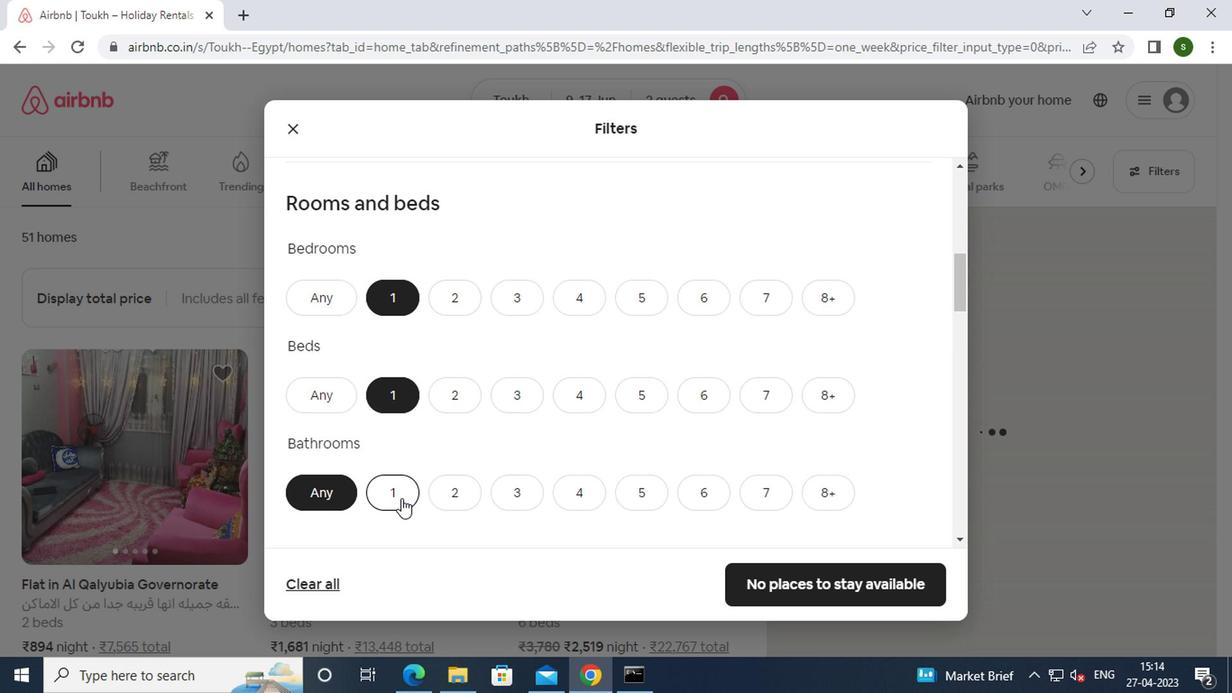
Action: Mouse moved to (480, 425)
Screenshot: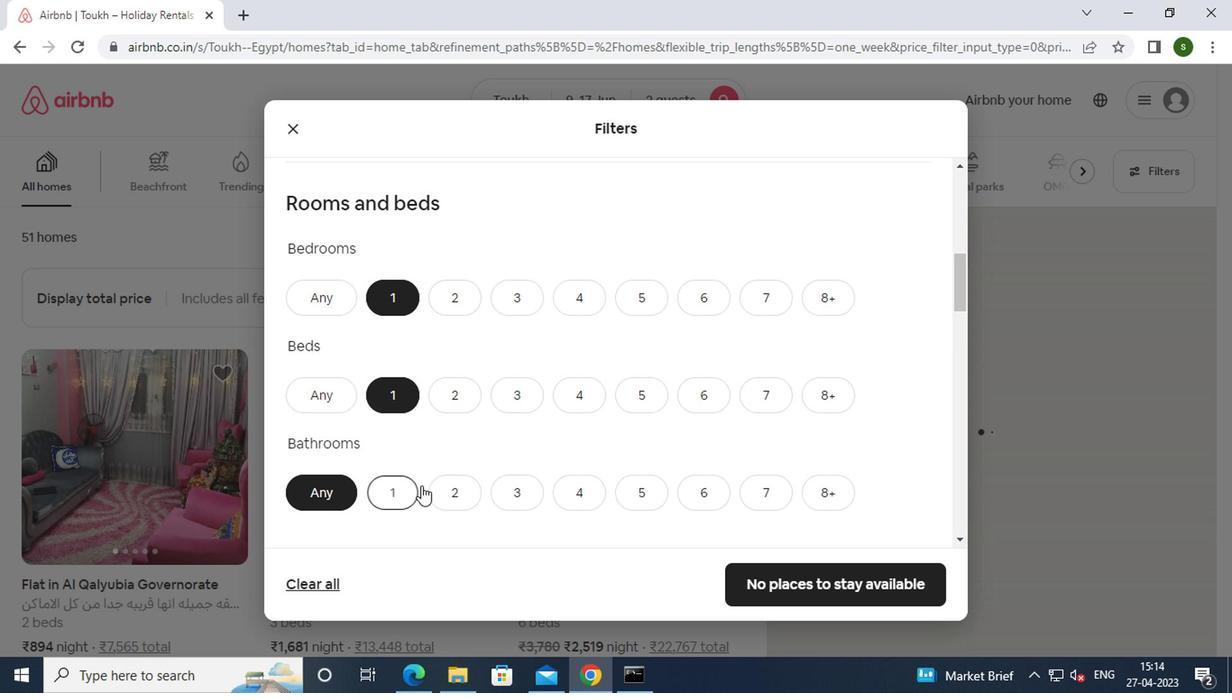 
Action: Mouse scrolled (480, 424) with delta (0, -1)
Screenshot: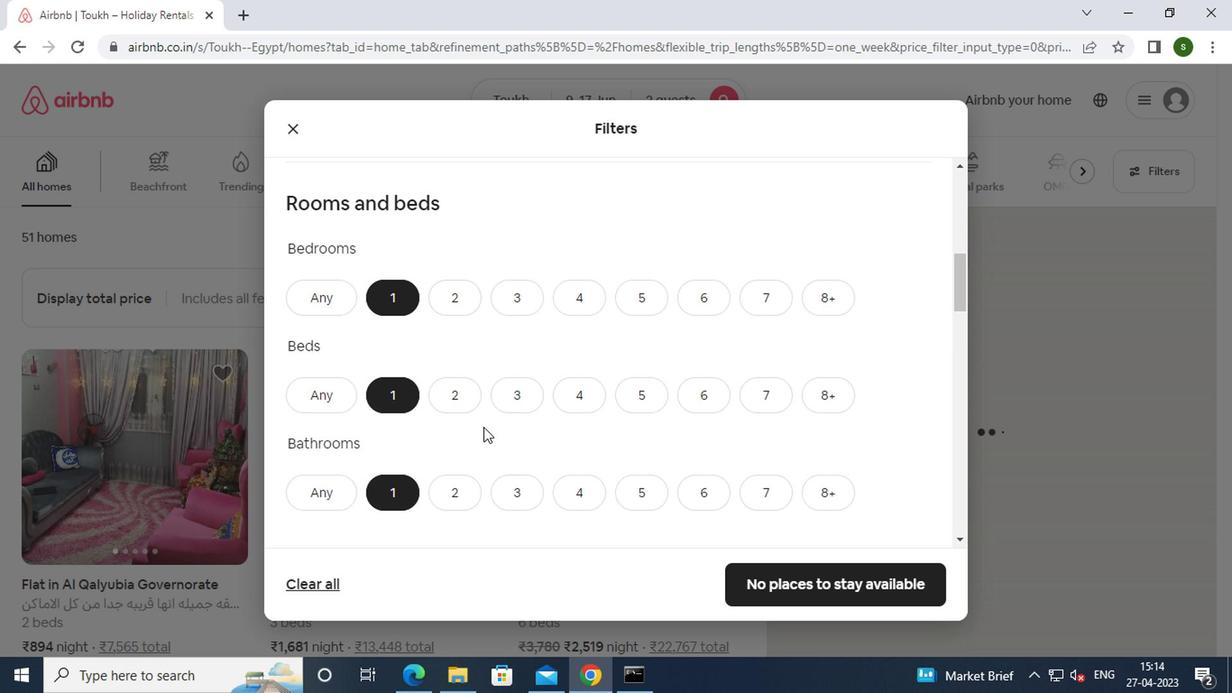 
Action: Mouse scrolled (480, 424) with delta (0, -1)
Screenshot: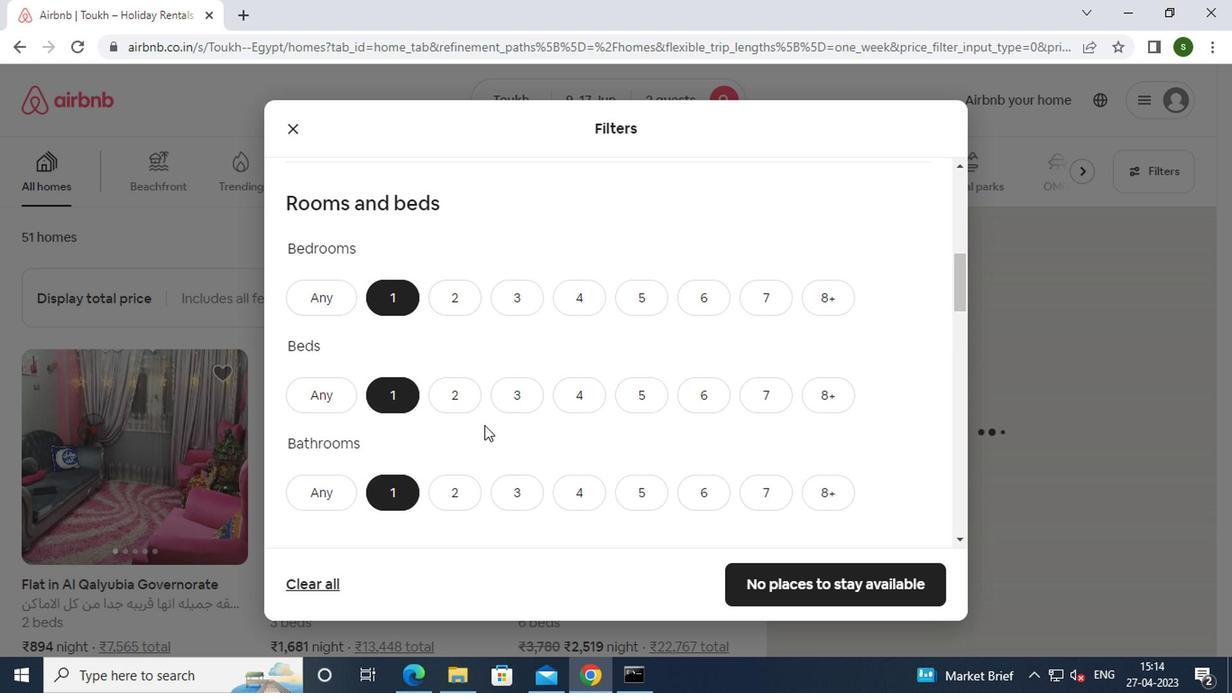 
Action: Mouse moved to (388, 473)
Screenshot: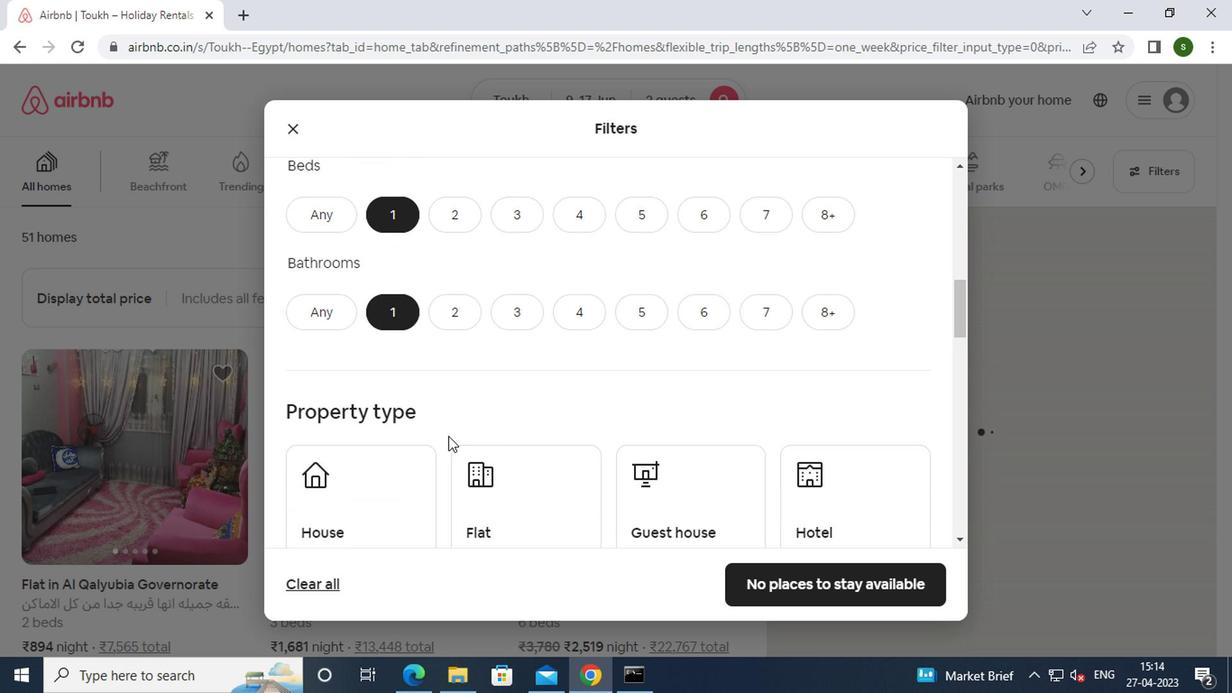 
Action: Mouse pressed left at (388, 473)
Screenshot: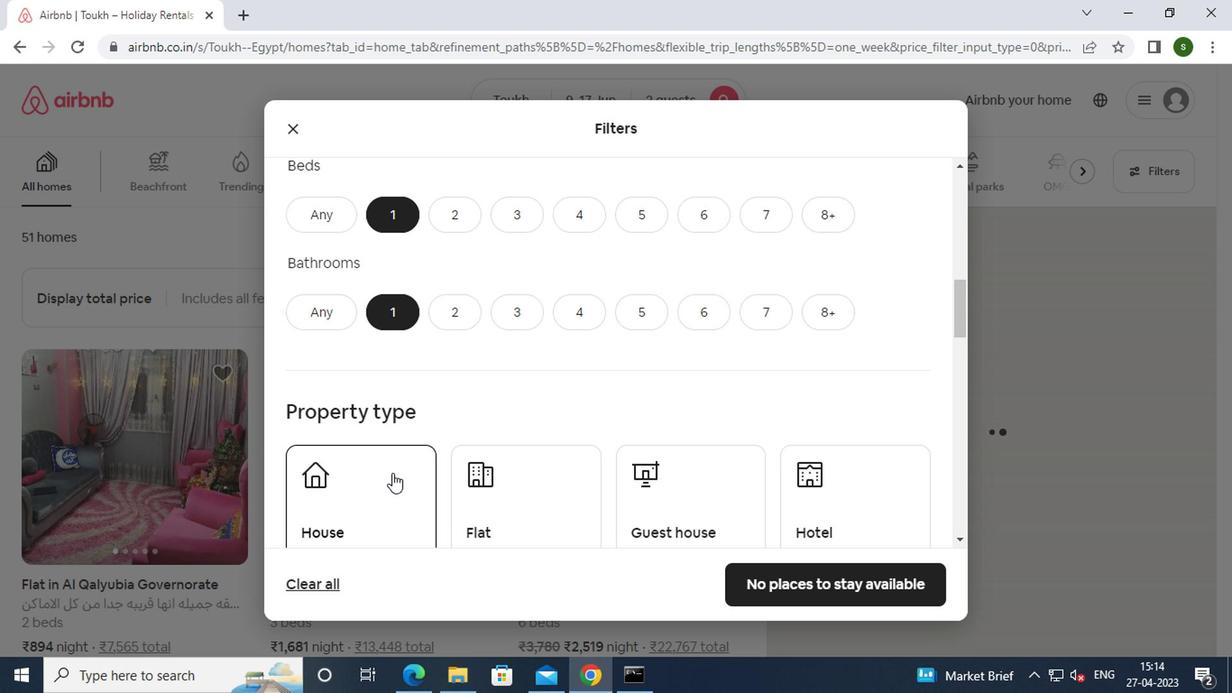 
Action: Mouse moved to (530, 489)
Screenshot: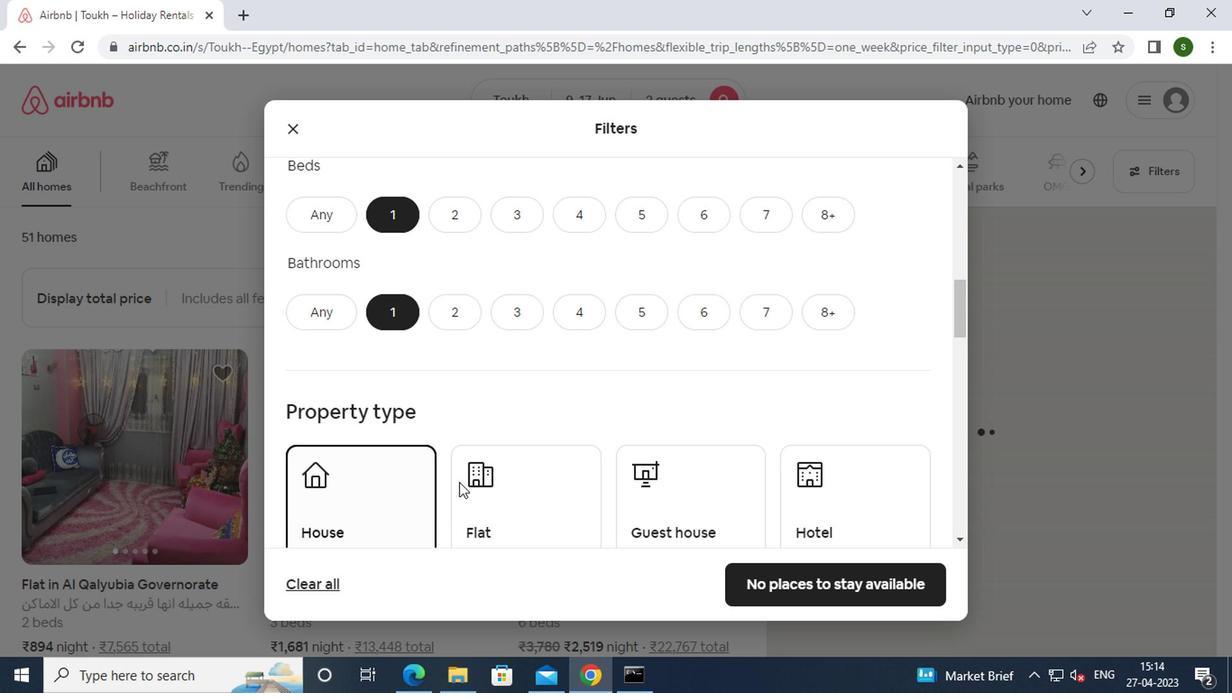 
Action: Mouse pressed left at (530, 489)
Screenshot: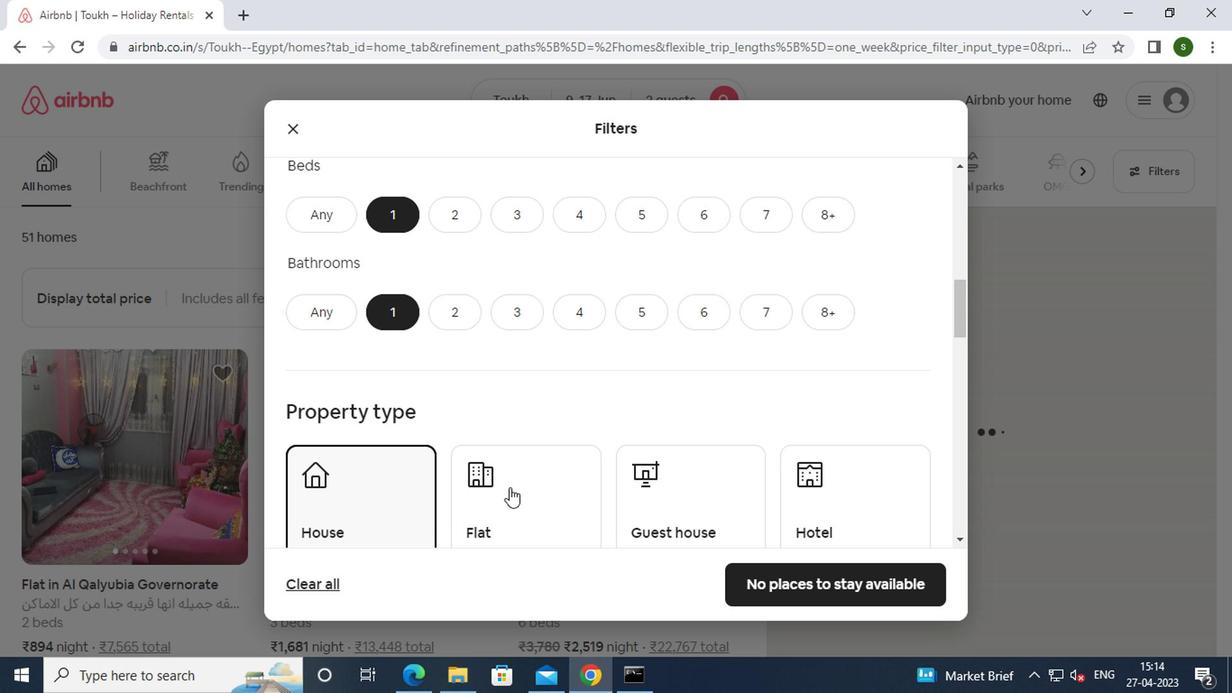 
Action: Mouse moved to (695, 489)
Screenshot: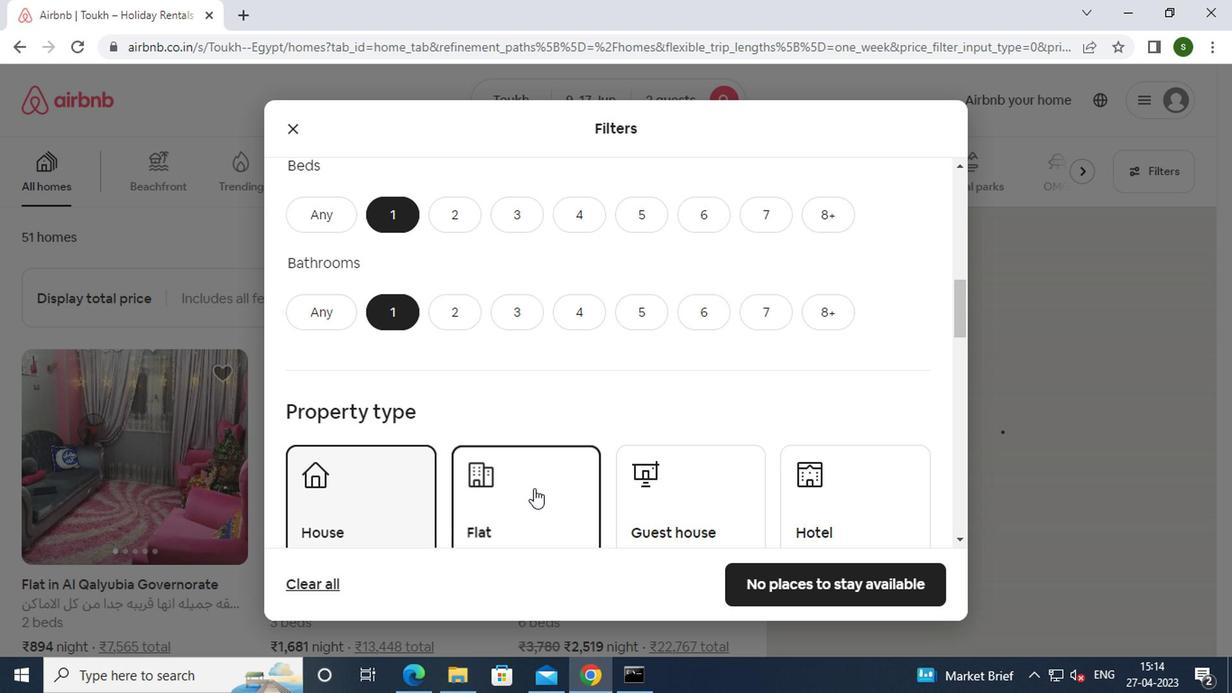 
Action: Mouse pressed left at (695, 489)
Screenshot: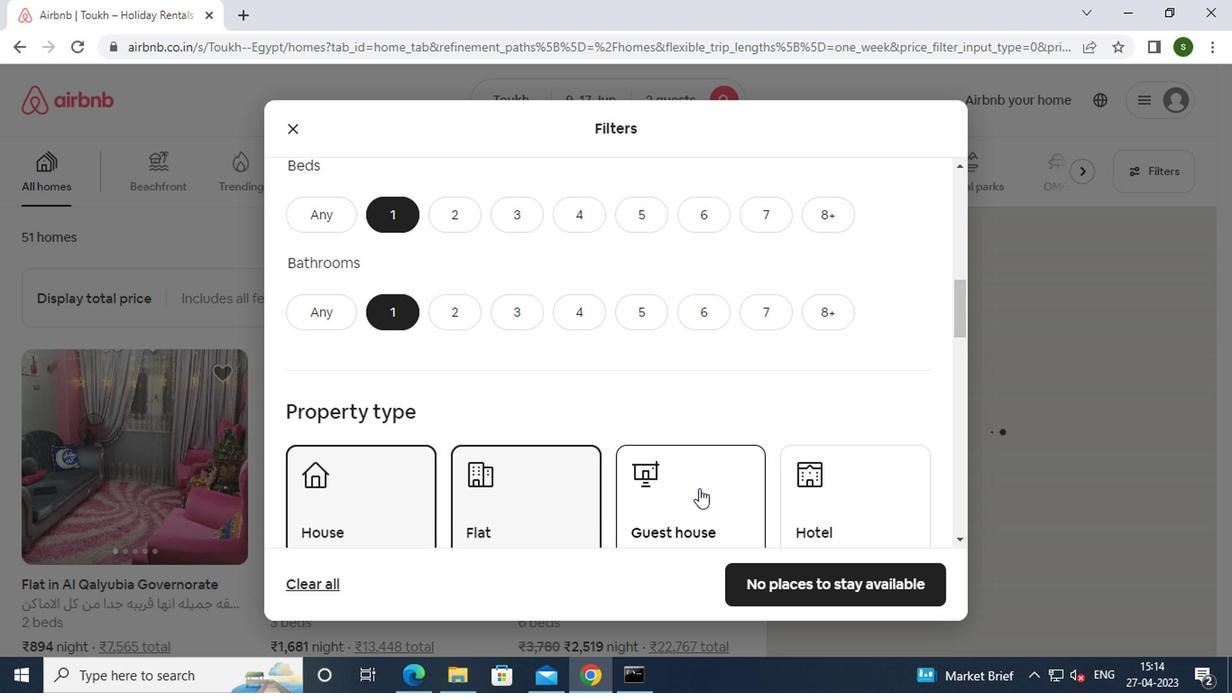 
Action: Mouse moved to (682, 424)
Screenshot: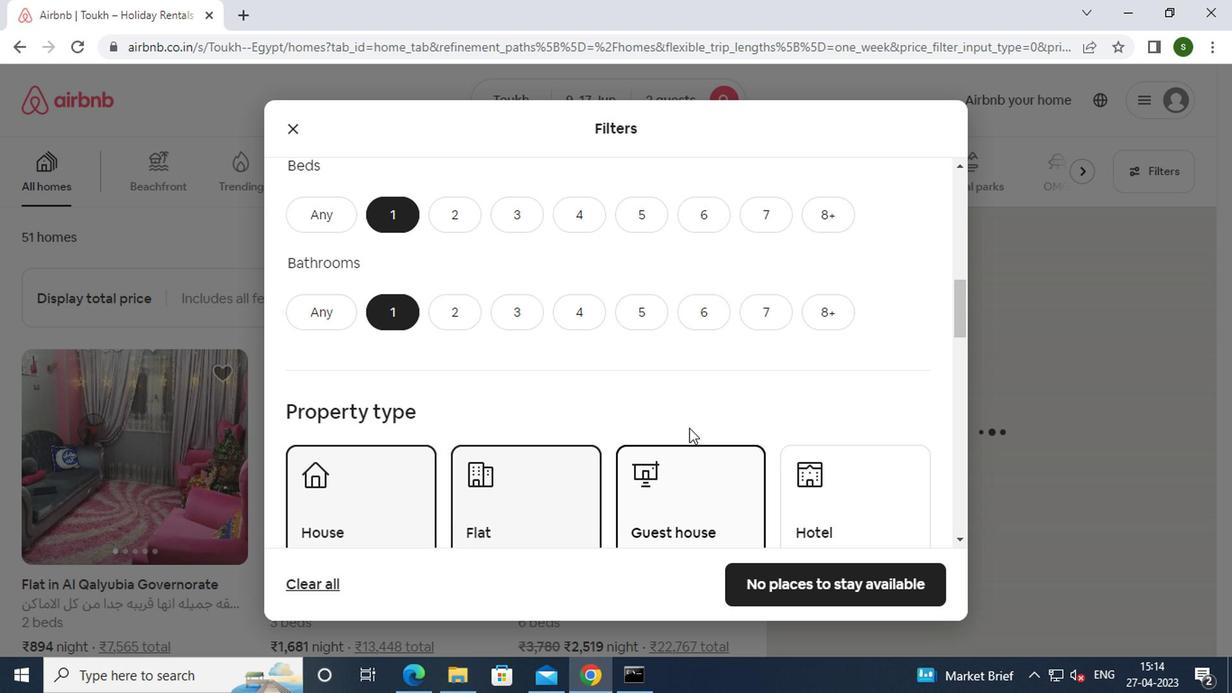 
Action: Mouse scrolled (682, 423) with delta (0, 0)
Screenshot: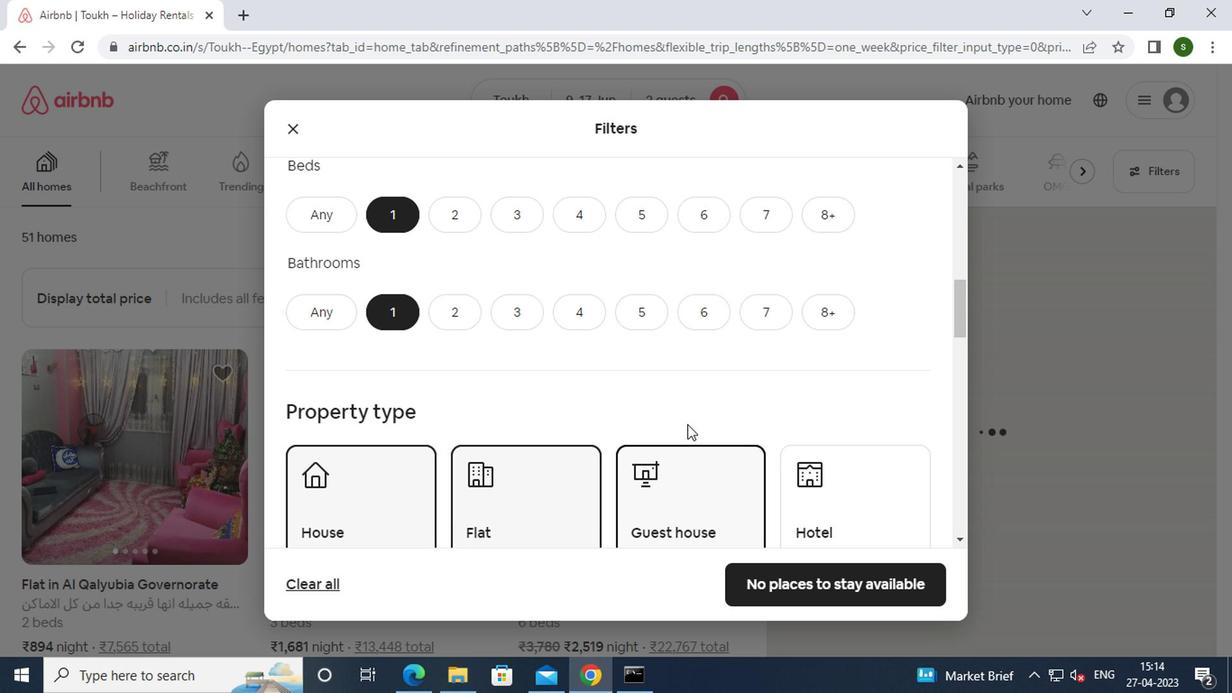 
Action: Mouse moved to (680, 424)
Screenshot: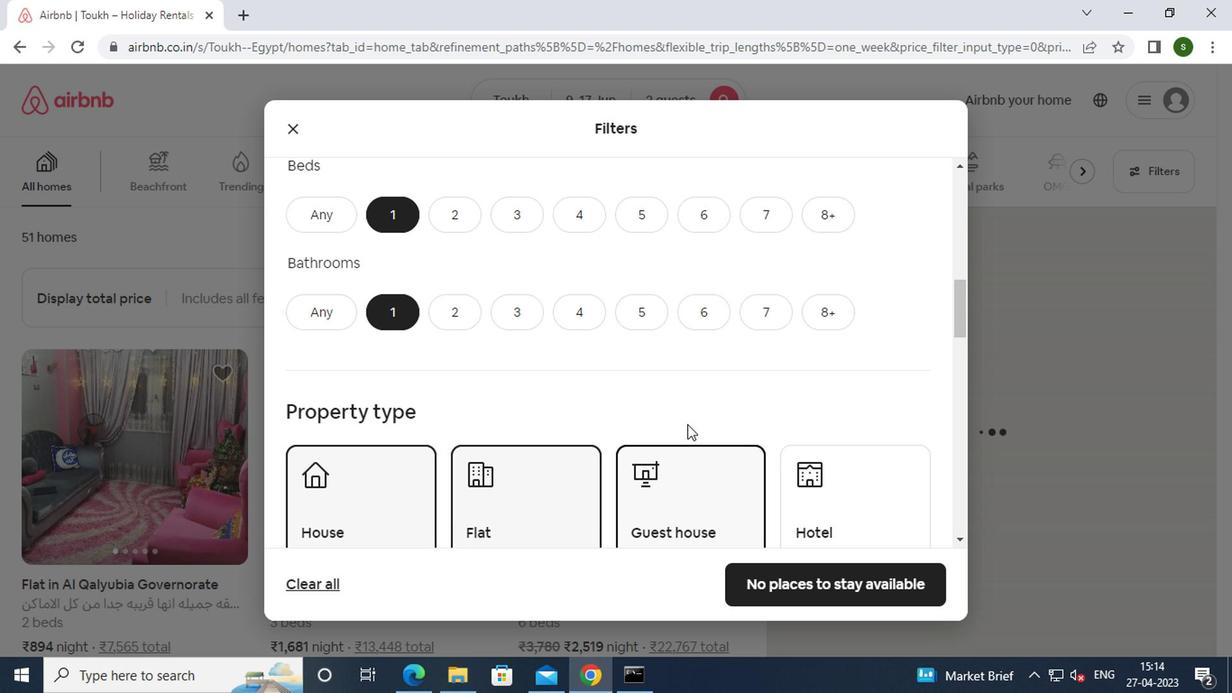 
Action: Mouse scrolled (680, 423) with delta (0, 0)
Screenshot: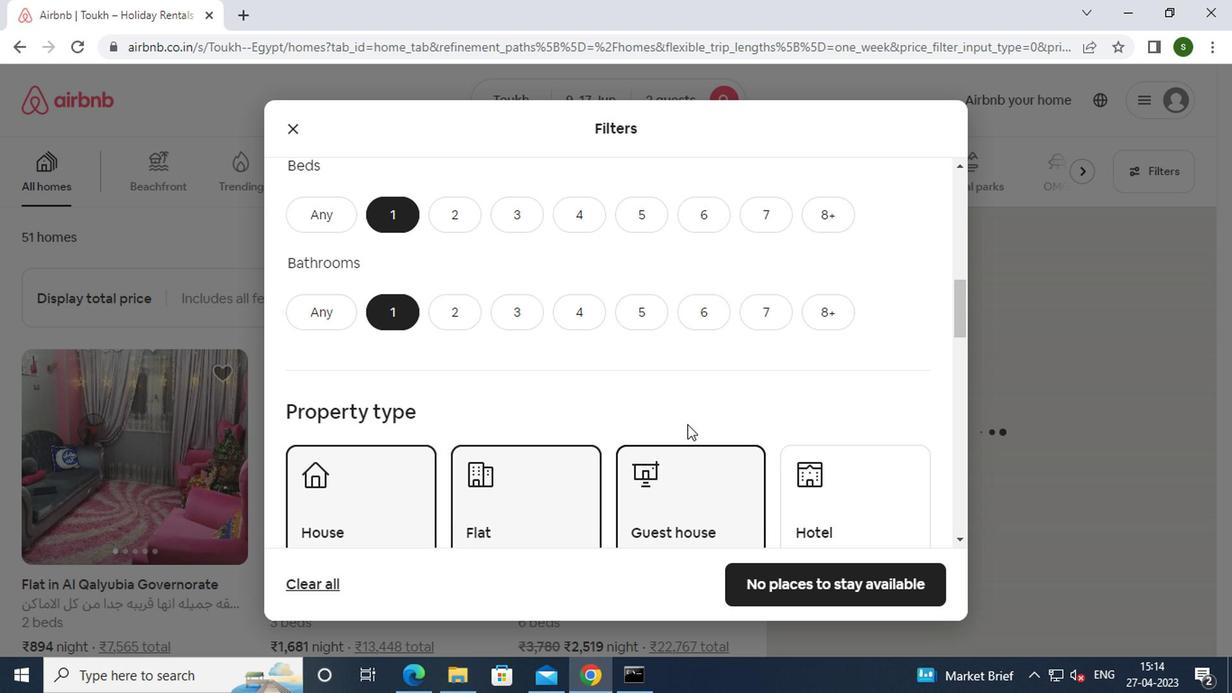 
Action: Mouse scrolled (680, 423) with delta (0, 0)
Screenshot: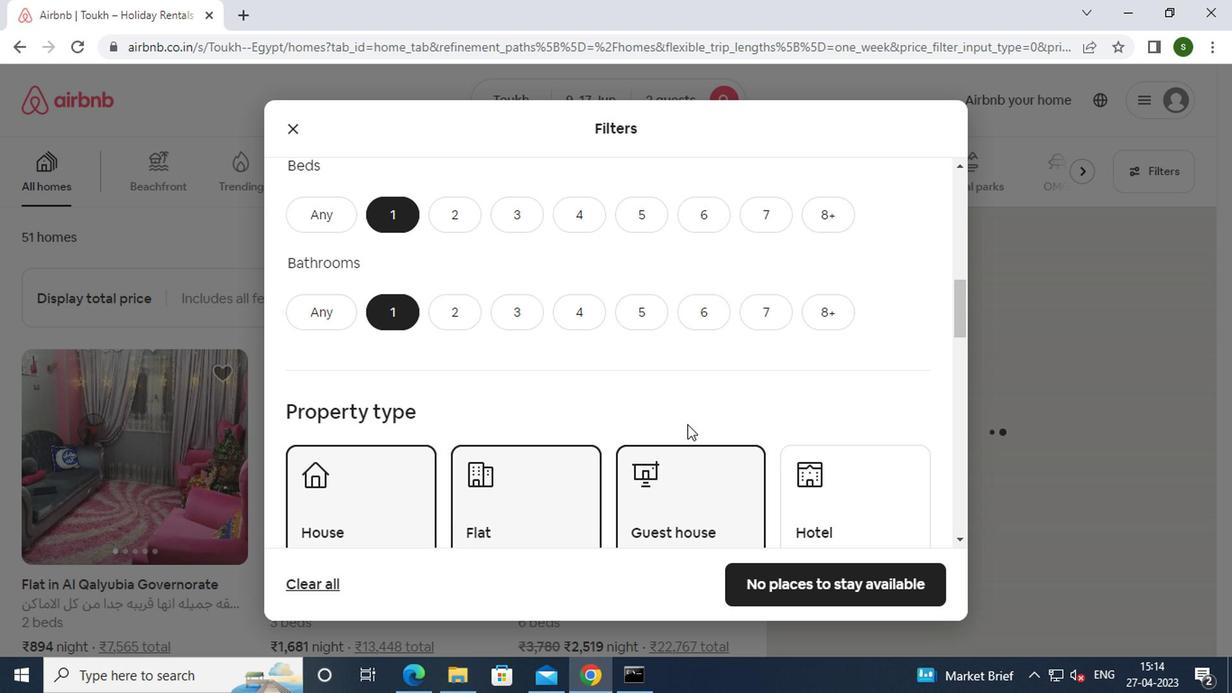 
Action: Mouse scrolled (680, 423) with delta (0, 0)
Screenshot: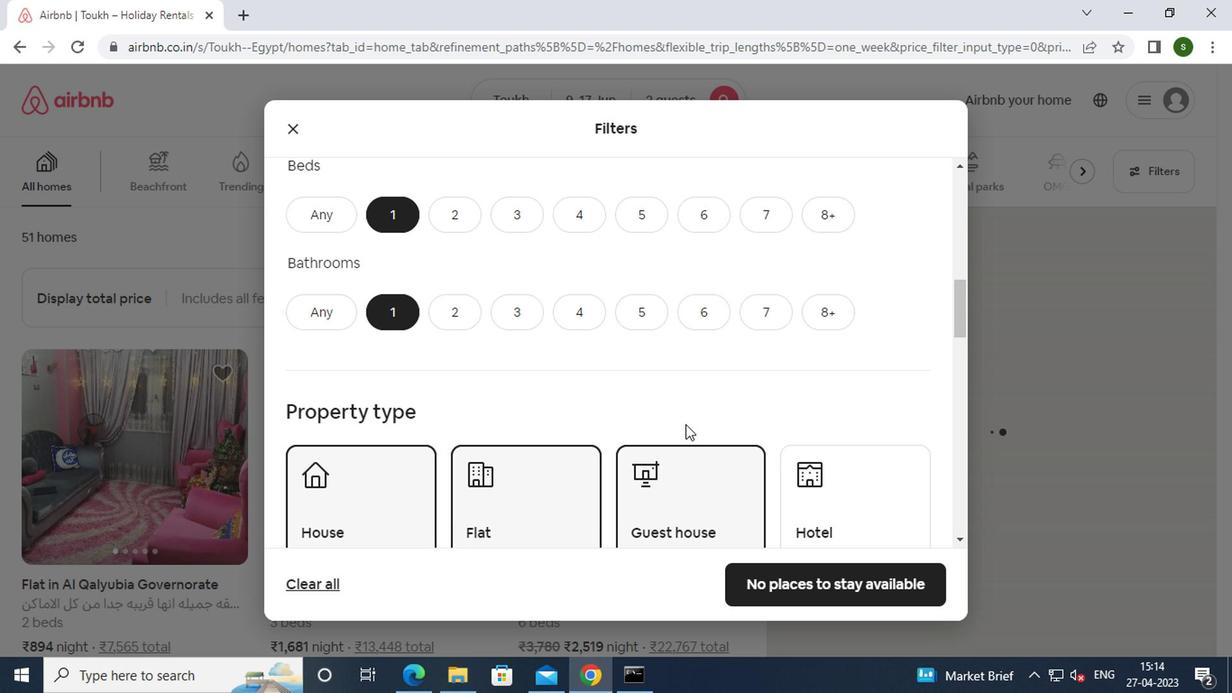
Action: Mouse scrolled (680, 423) with delta (0, 0)
Screenshot: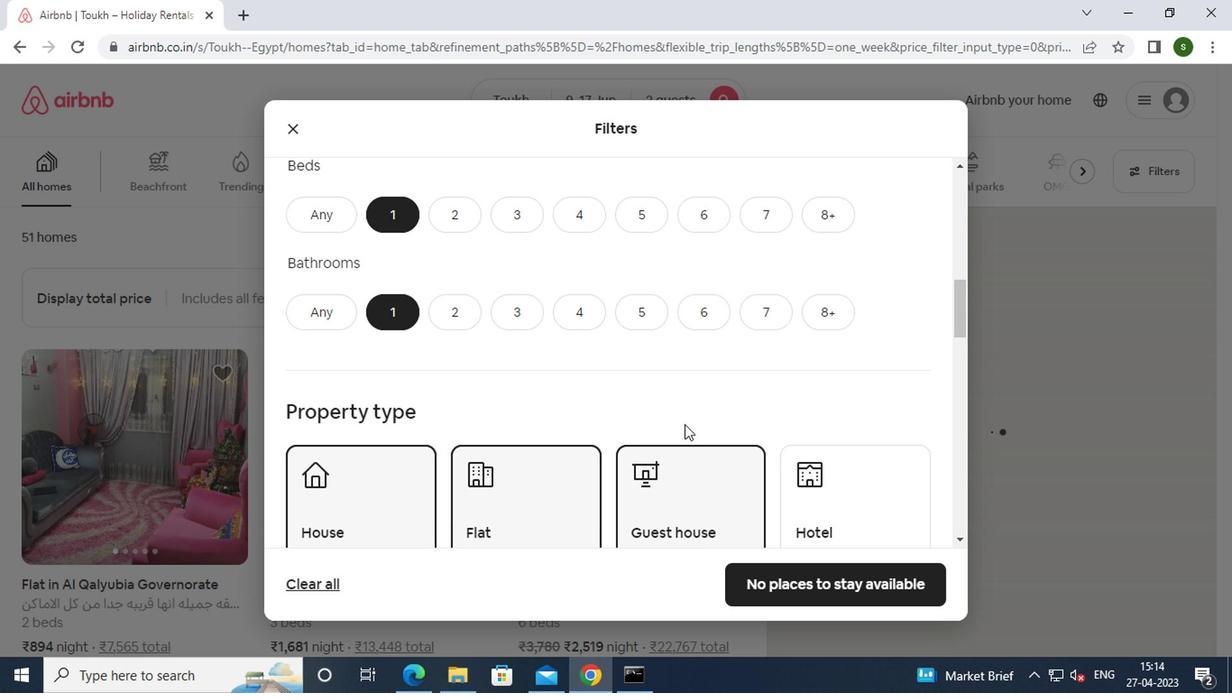 
Action: Mouse scrolled (680, 423) with delta (0, 0)
Screenshot: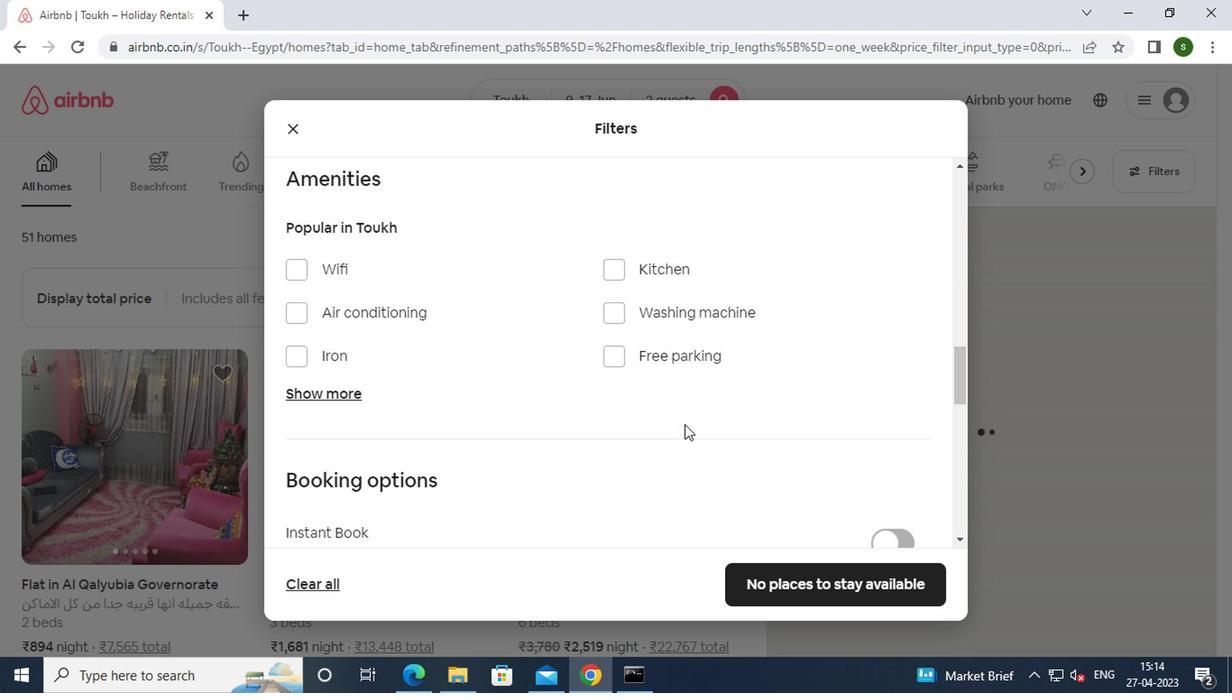 
Action: Mouse scrolled (680, 423) with delta (0, 0)
Screenshot: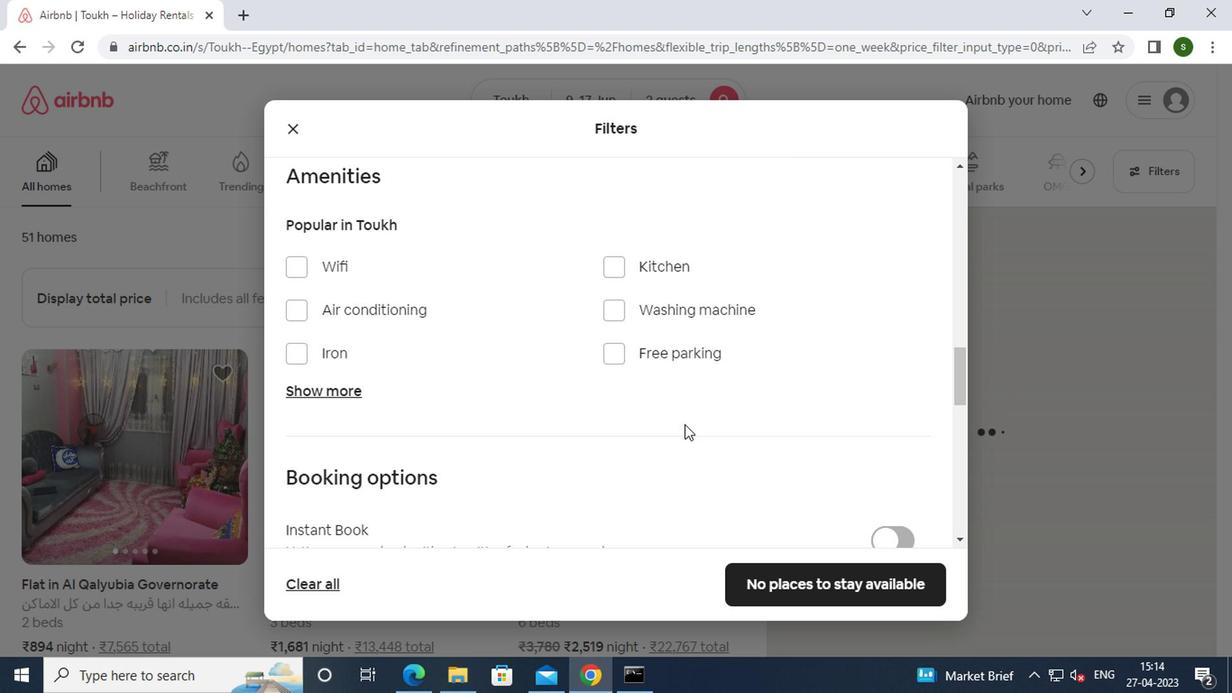 
Action: Mouse moved to (887, 425)
Screenshot: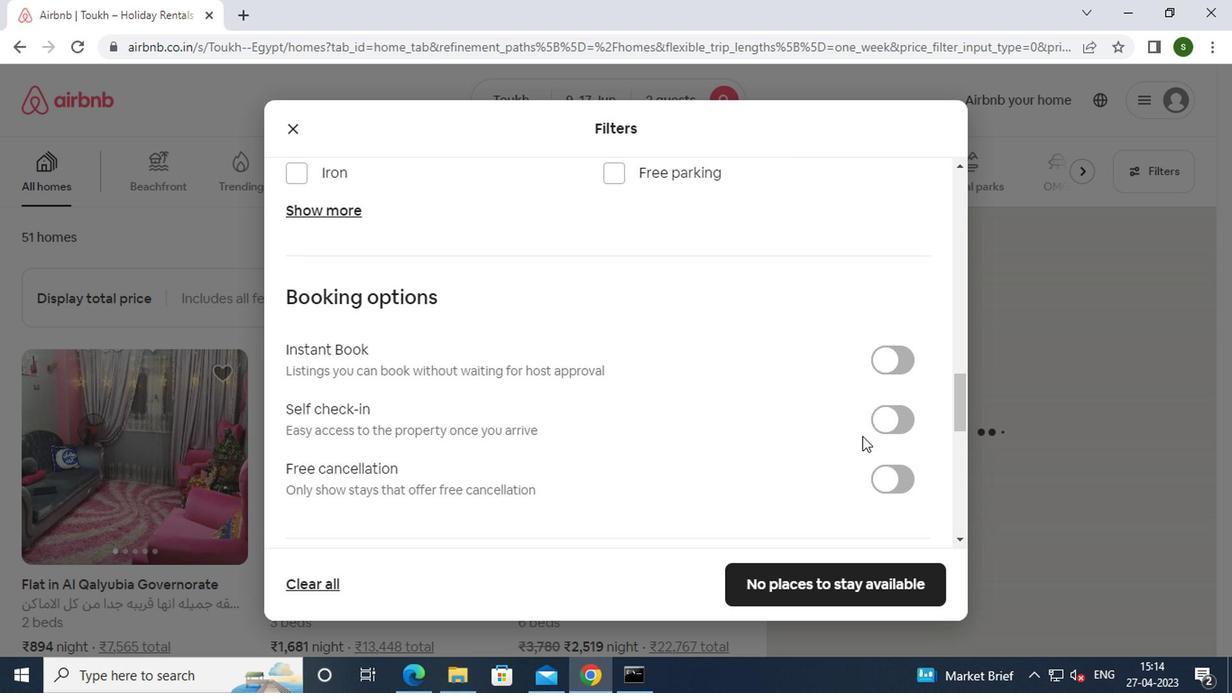 
Action: Mouse pressed left at (887, 425)
Screenshot: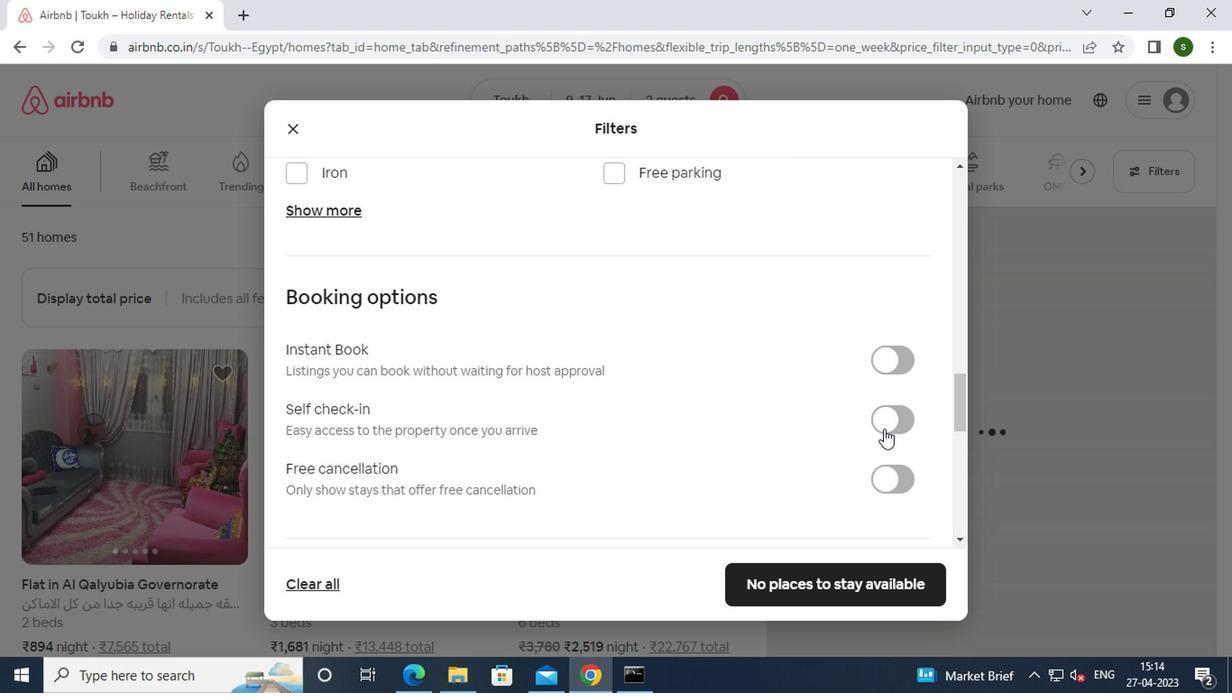 
Action: Mouse moved to (652, 403)
Screenshot: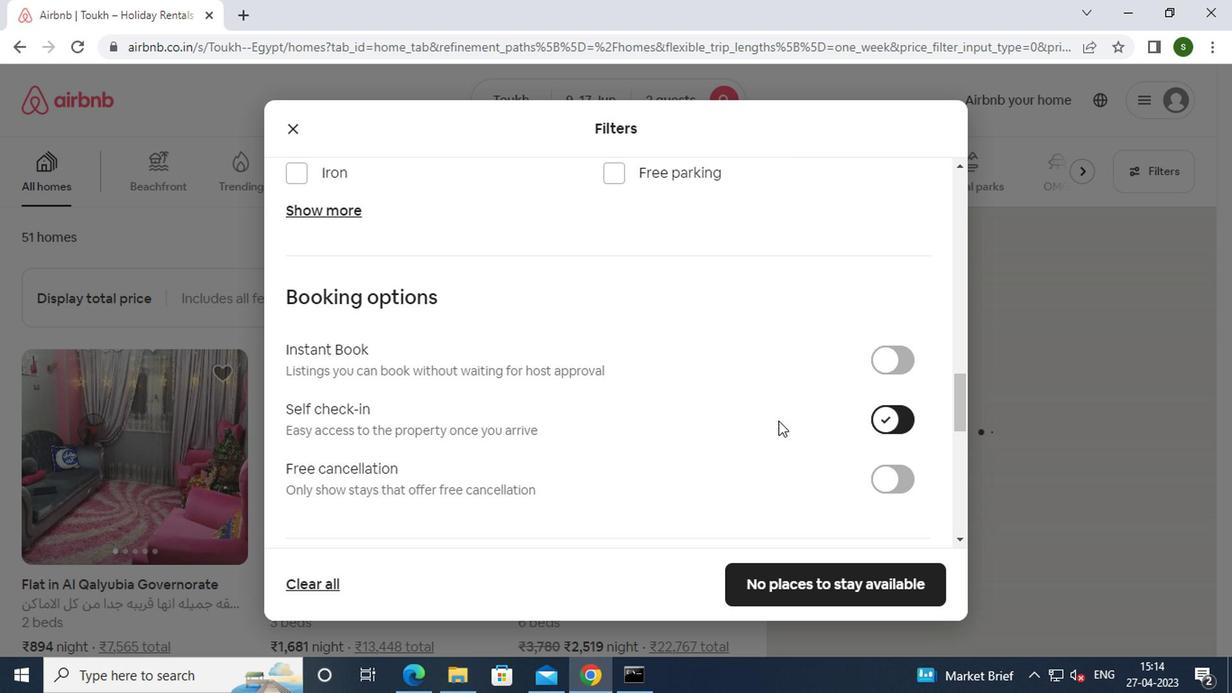 
Action: Mouse scrolled (652, 401) with delta (0, -1)
Screenshot: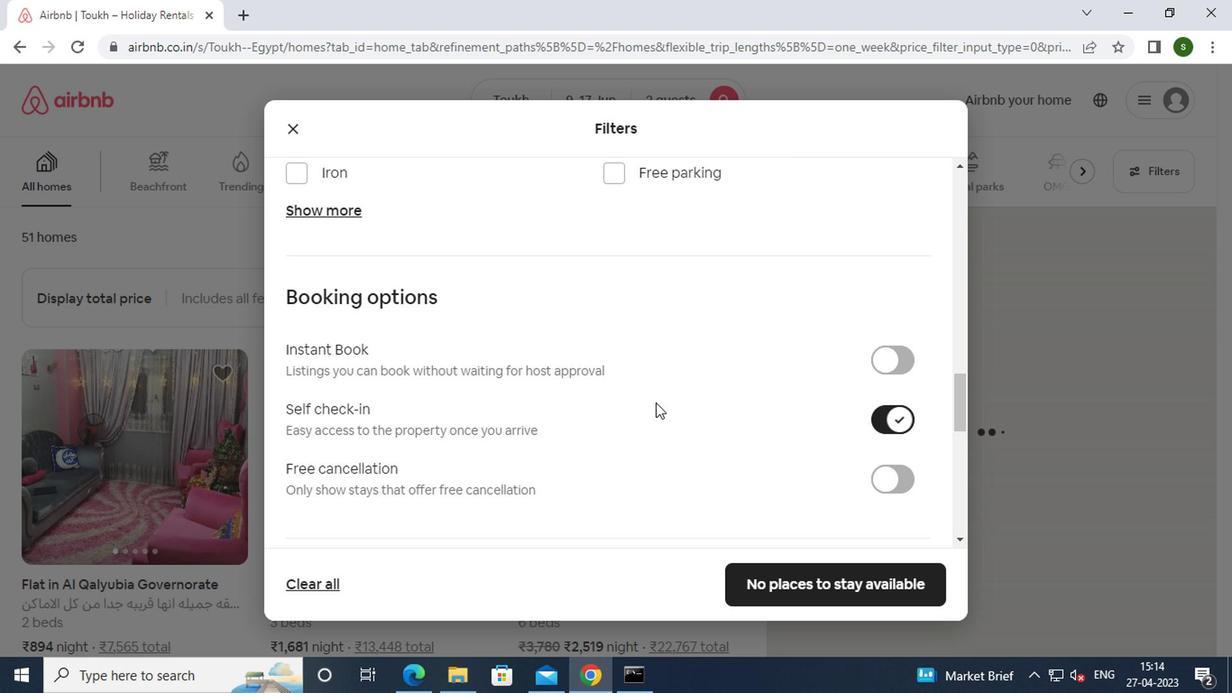 
Action: Mouse scrolled (652, 401) with delta (0, -1)
Screenshot: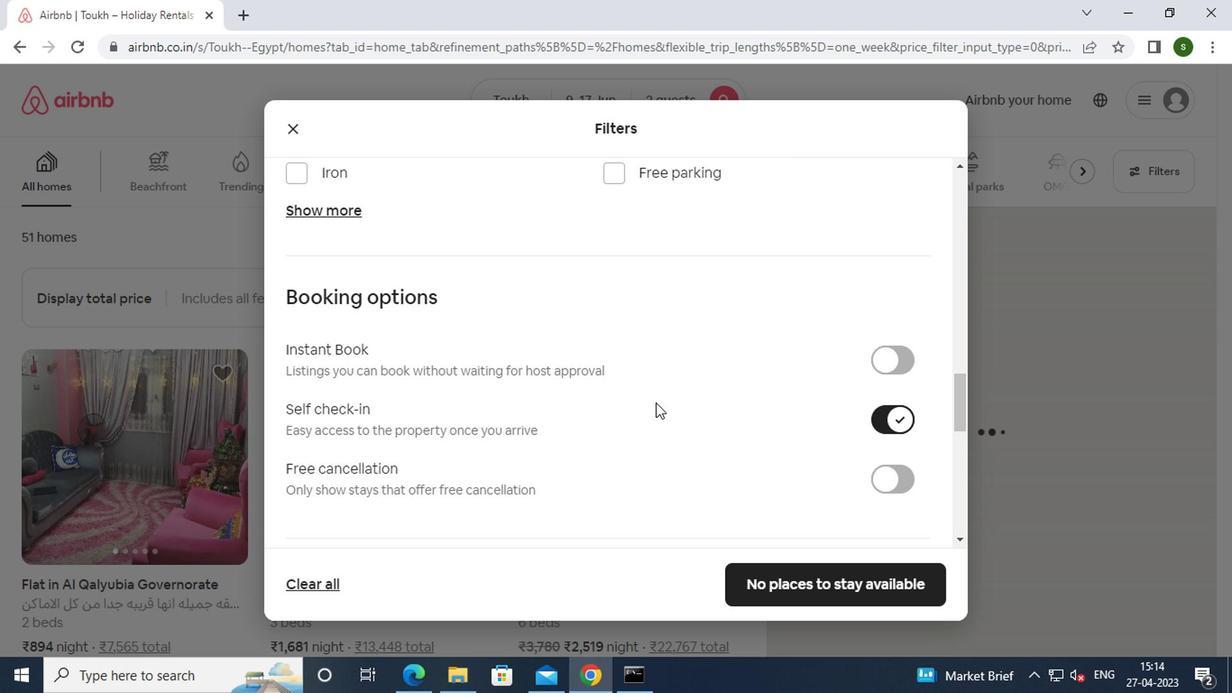 
Action: Mouse scrolled (652, 401) with delta (0, -1)
Screenshot: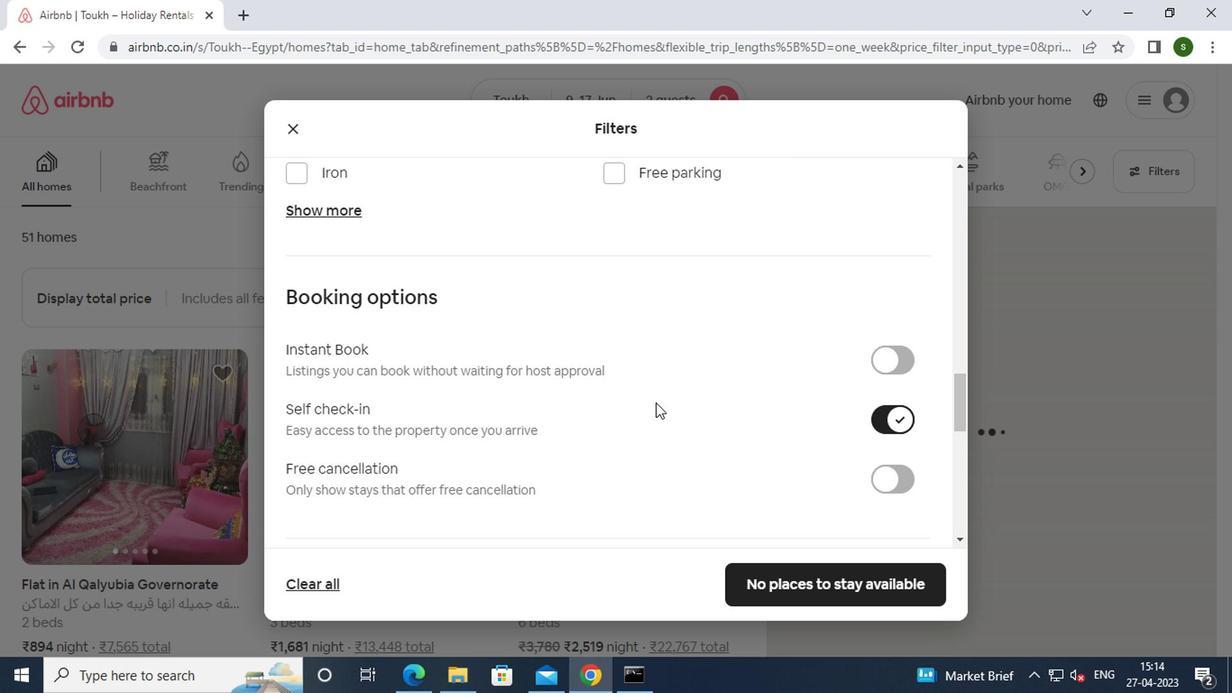 
Action: Mouse scrolled (652, 401) with delta (0, -1)
Screenshot: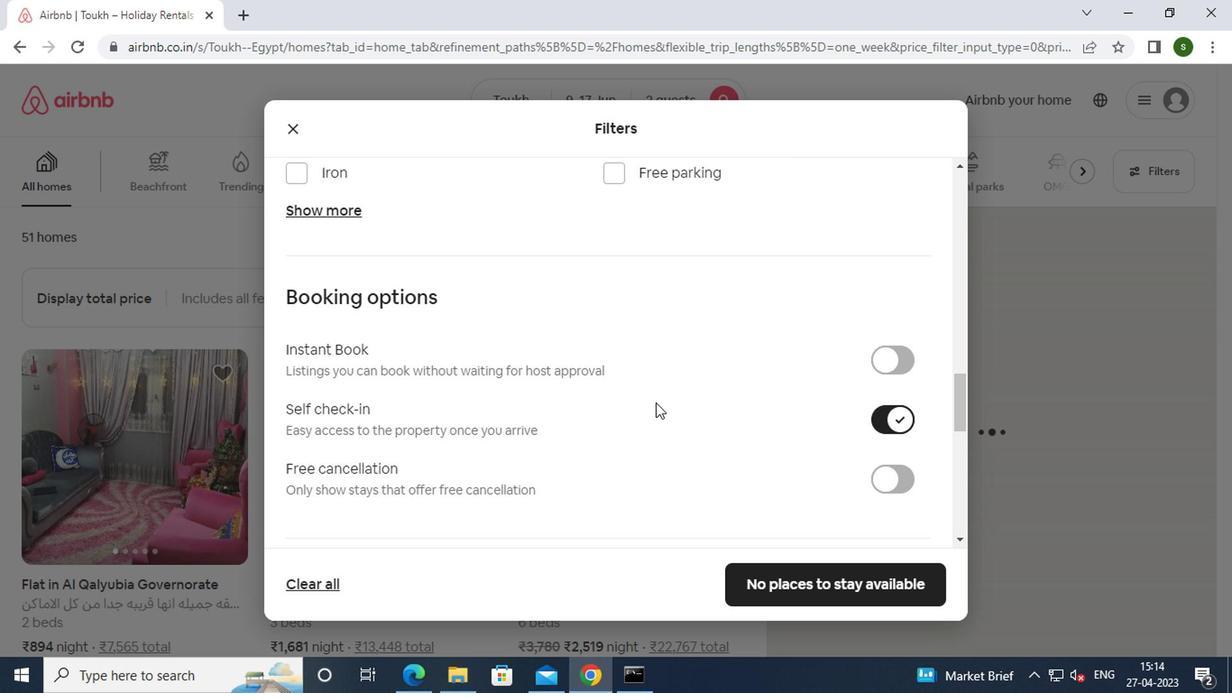 
Action: Mouse scrolled (652, 401) with delta (0, -1)
Screenshot: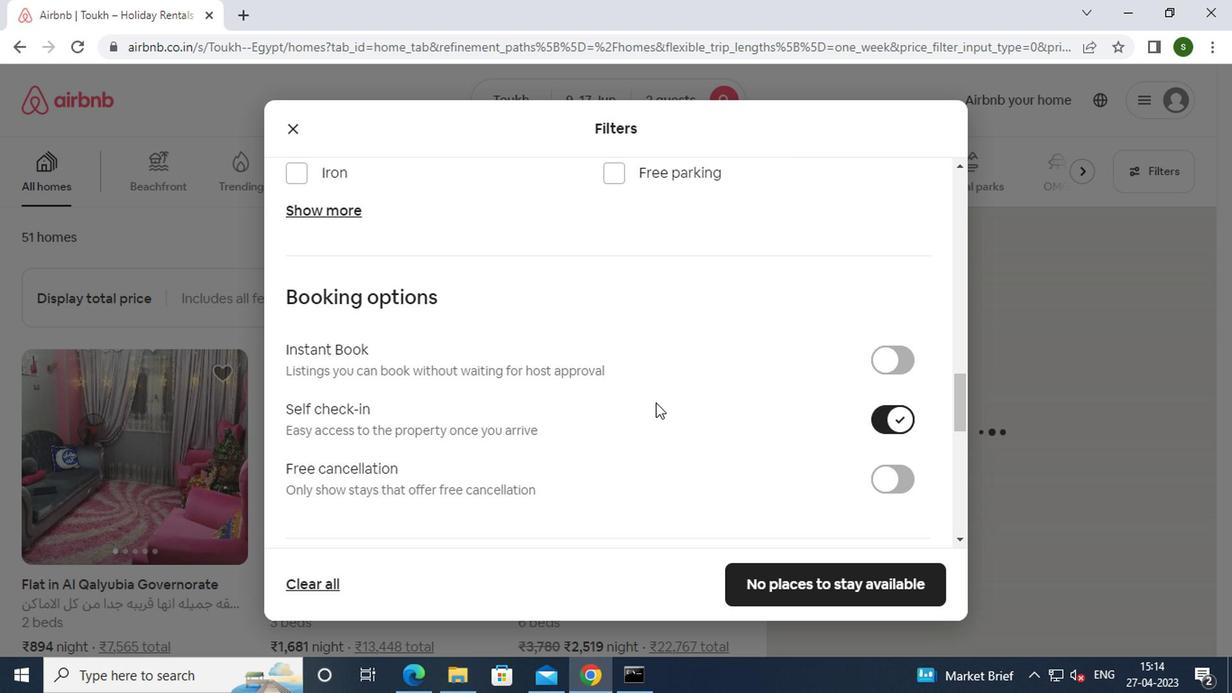 
Action: Mouse scrolled (652, 401) with delta (0, -1)
Screenshot: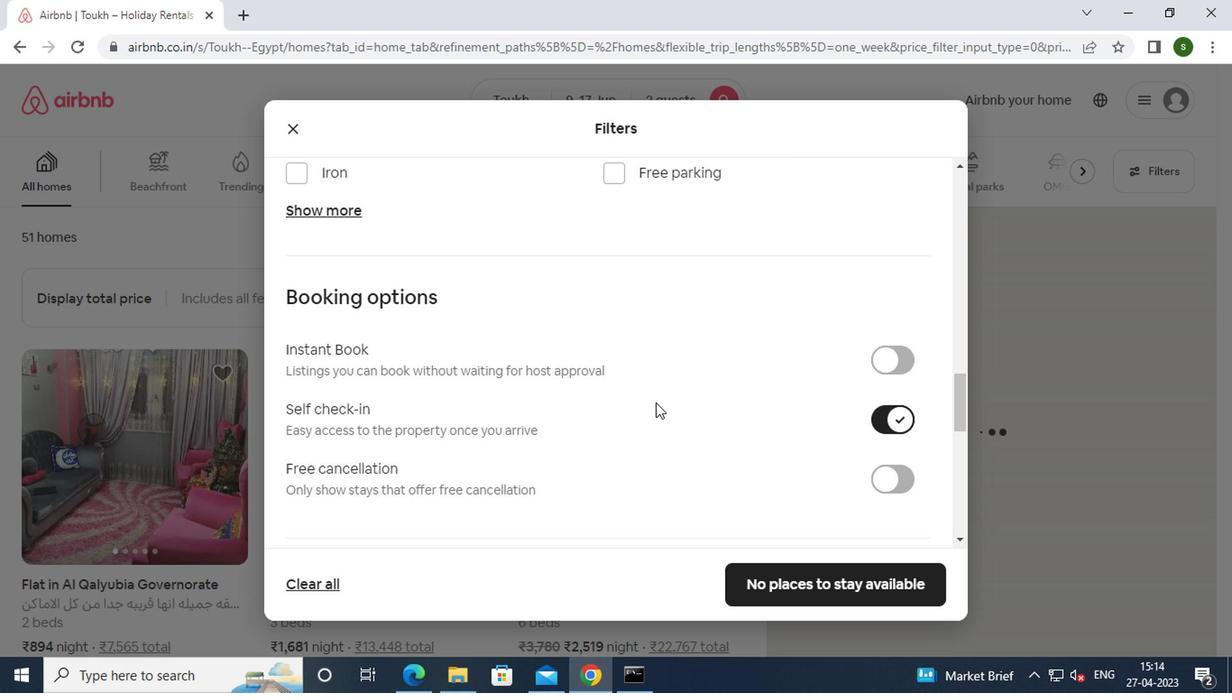 
Action: Mouse scrolled (652, 401) with delta (0, -1)
Screenshot: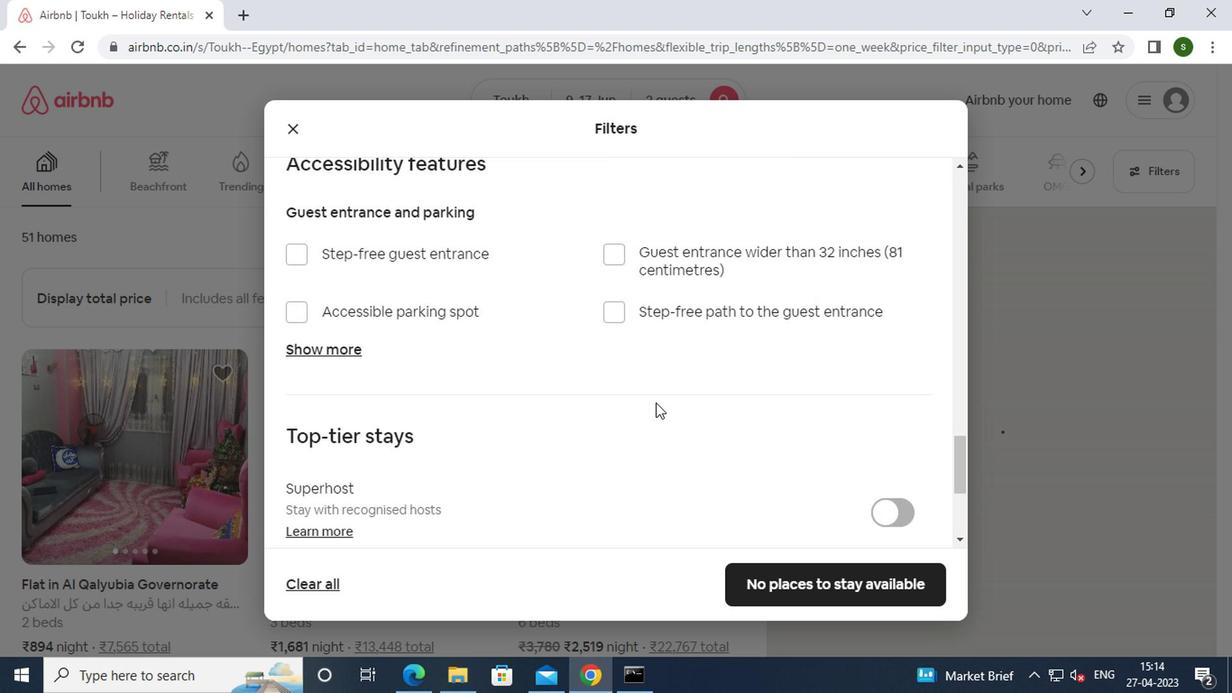 
Action: Mouse scrolled (652, 401) with delta (0, -1)
Screenshot: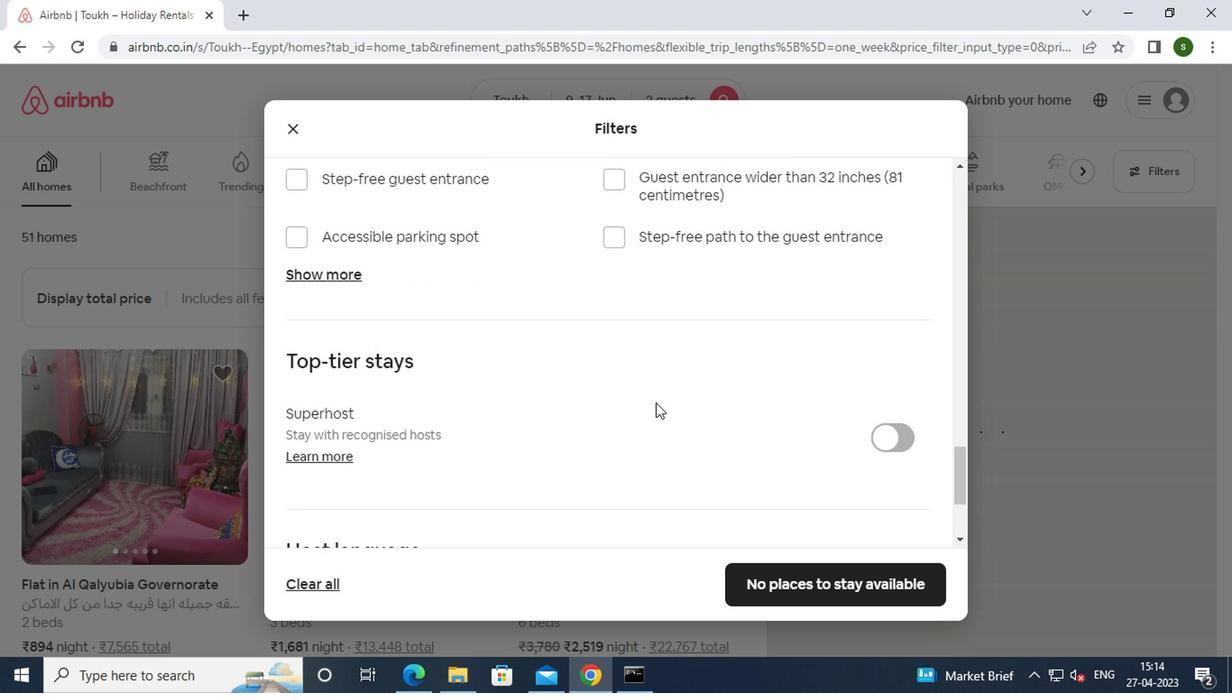 
Action: Mouse scrolled (652, 401) with delta (0, -1)
Screenshot: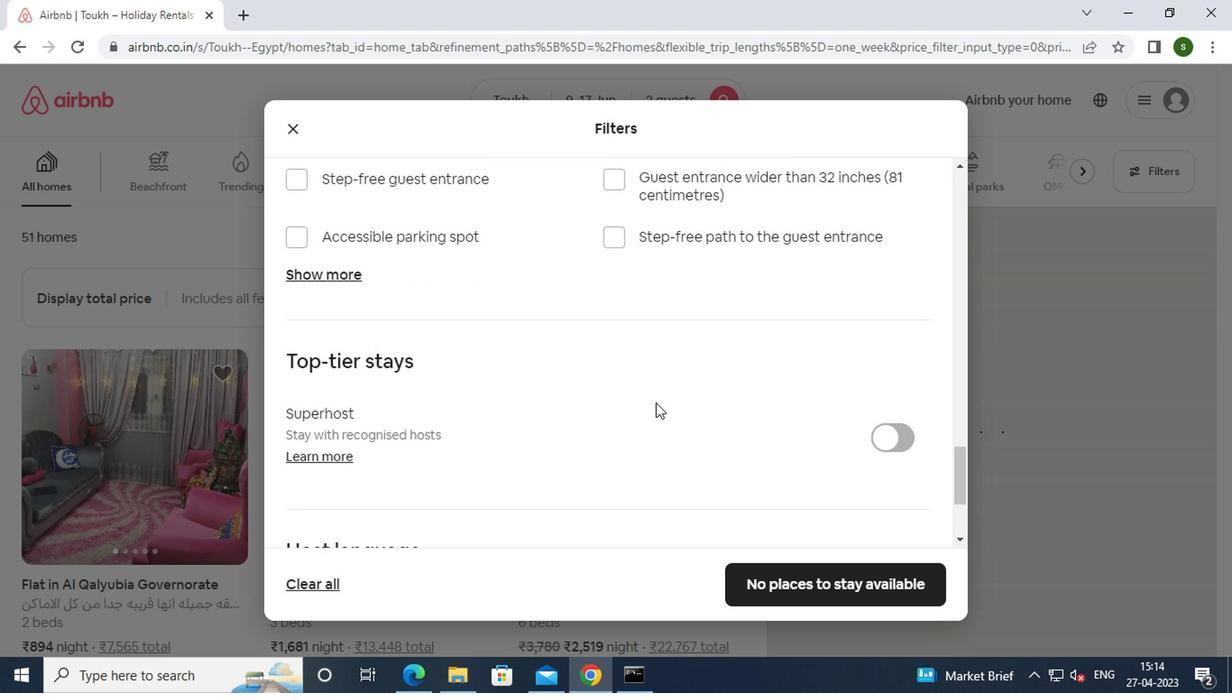 
Action: Mouse scrolled (652, 401) with delta (0, -1)
Screenshot: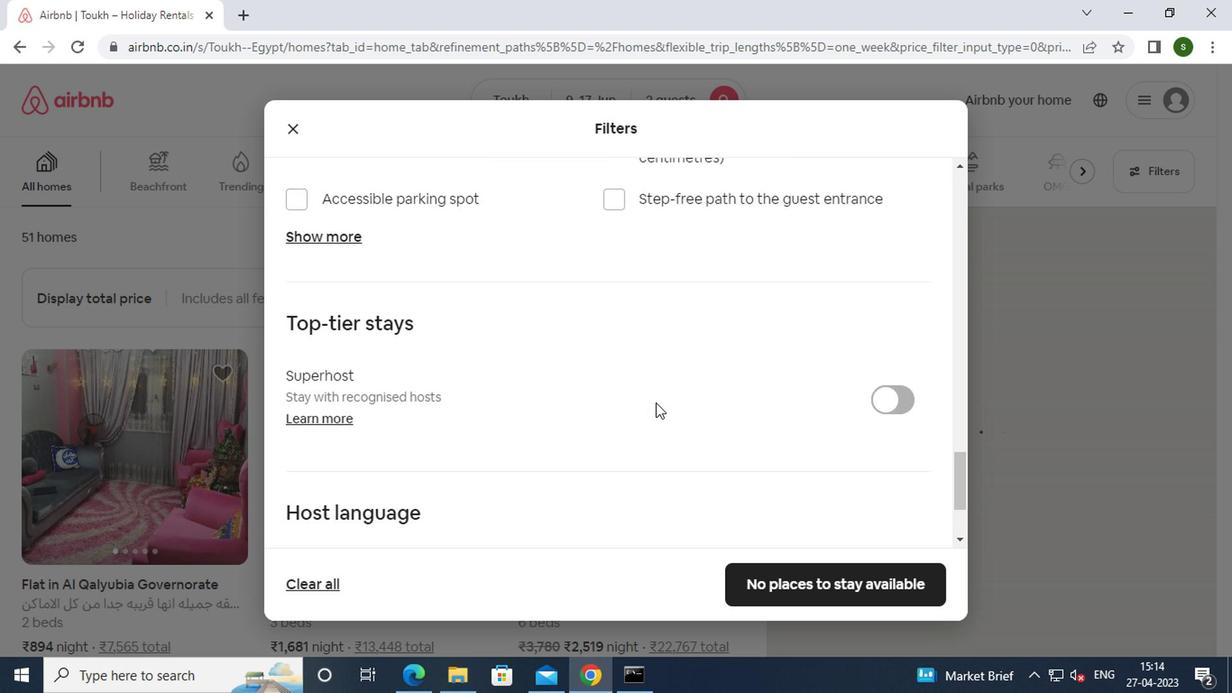 
Action: Mouse moved to (330, 415)
Screenshot: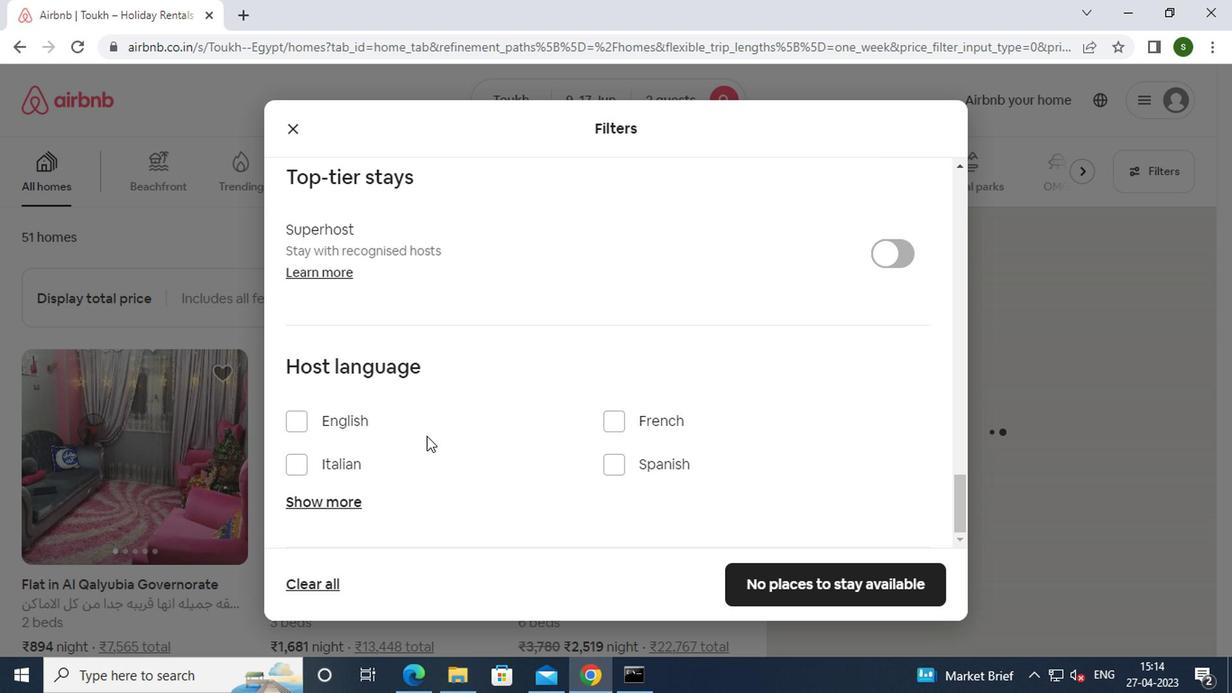 
Action: Mouse pressed left at (330, 415)
Screenshot: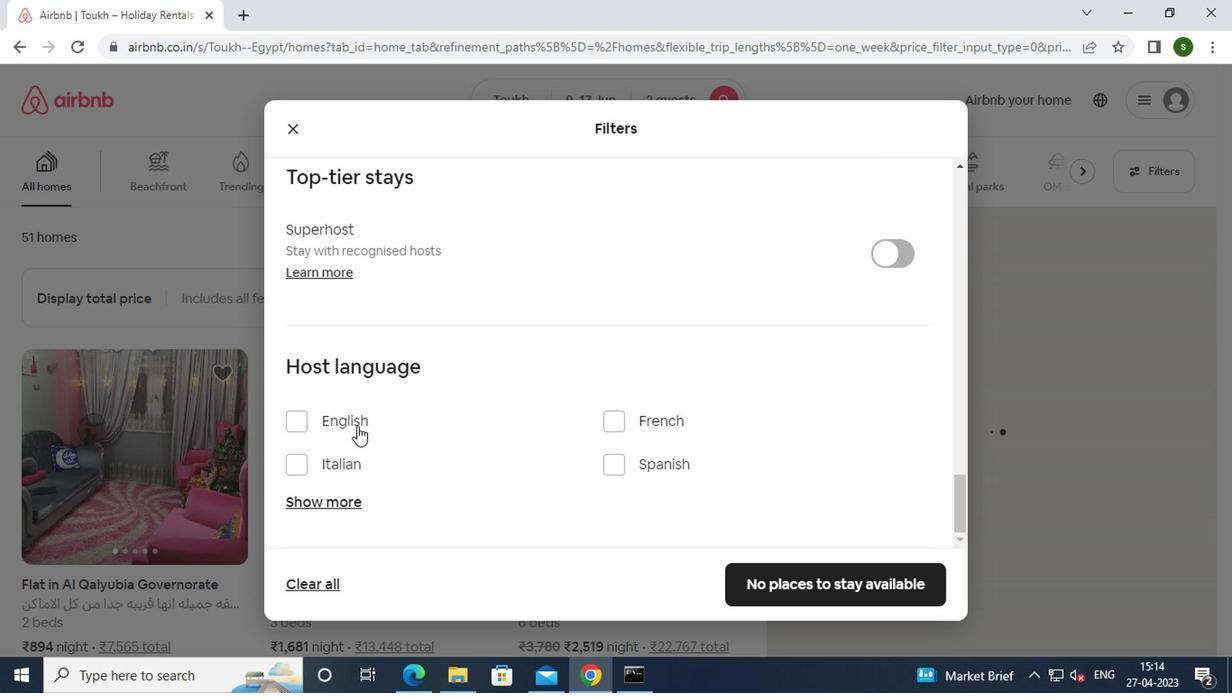 
Action: Mouse moved to (872, 595)
Screenshot: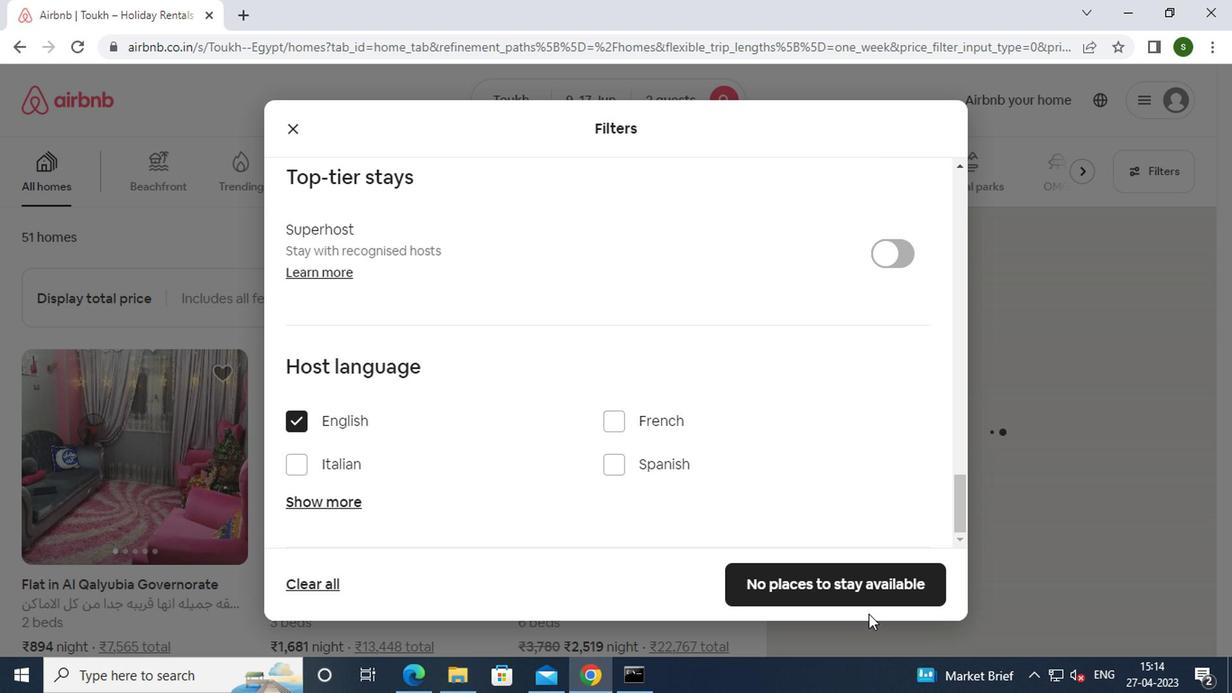 
Action: Mouse pressed left at (872, 595)
Screenshot: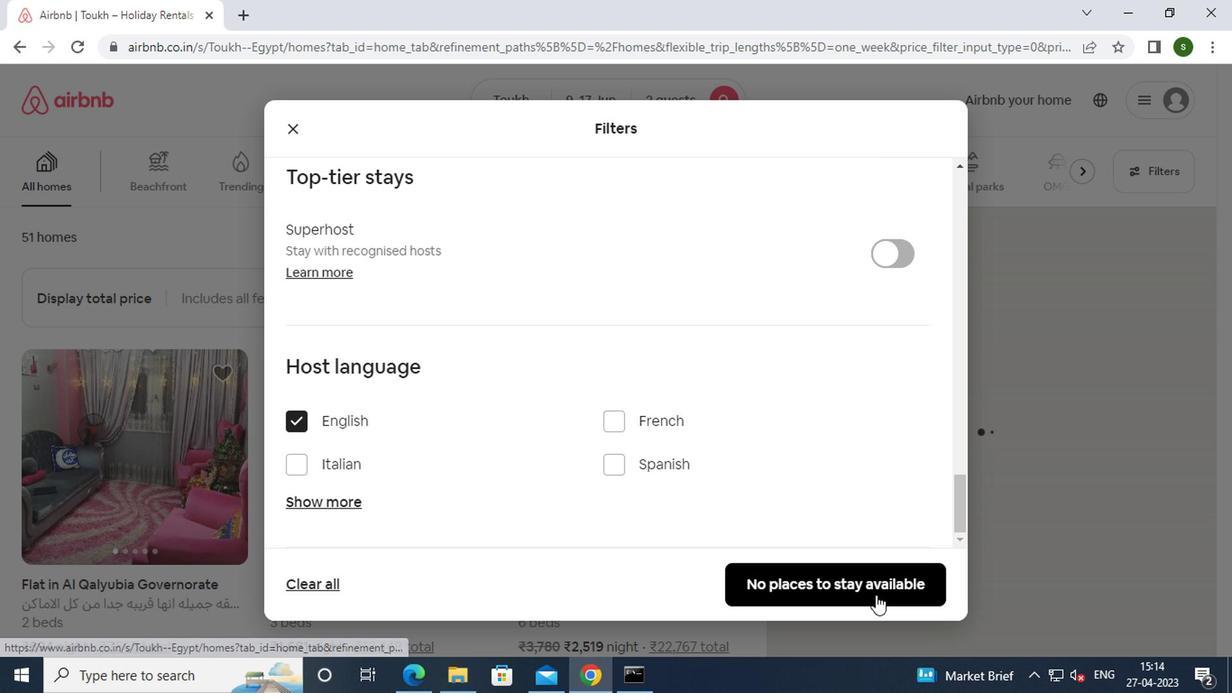 
